 Task: Search one way flight ticket for 1 adult, 5 children, 2 infants in seat and 1 infant on lap in first from Del Rio: Del Rio International Airport to Greensboro: Piedmont Triad International Airport on 5-1-2023. Choice of flights is American. Number of bags: 7 checked bags. Price is upto 77000. Outbound departure time preference is 13:30.
Action: Mouse moved to (233, 401)
Screenshot: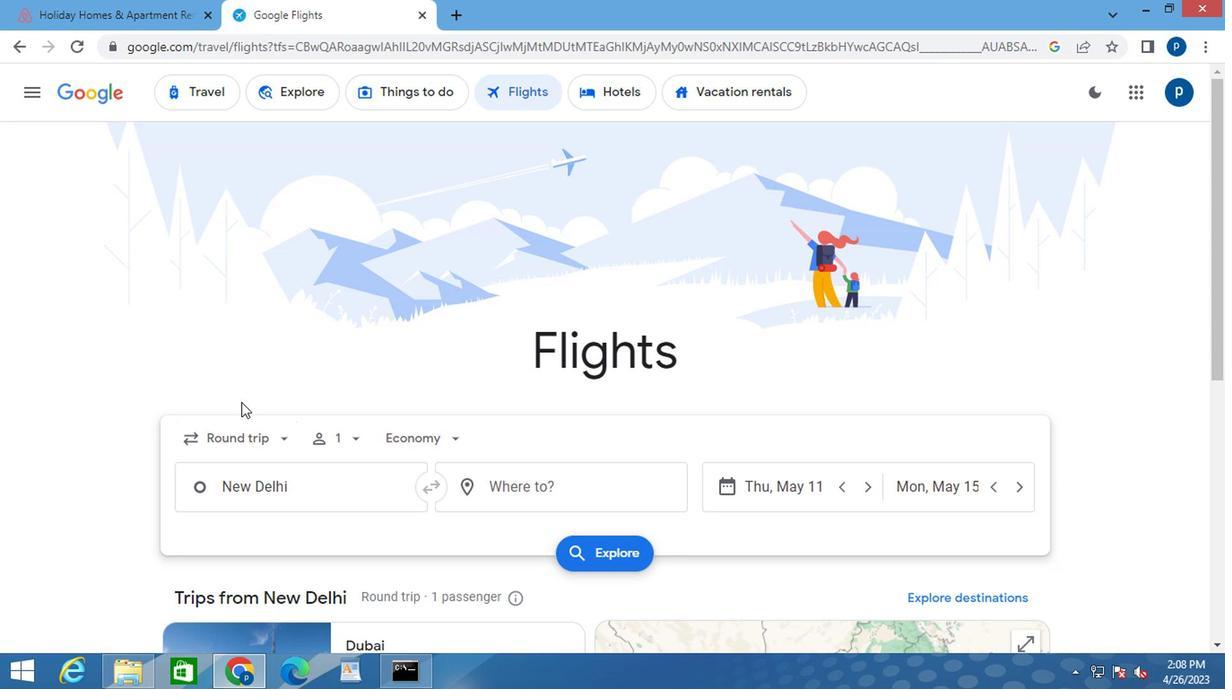 
Action: Mouse scrolled (233, 400) with delta (0, -1)
Screenshot: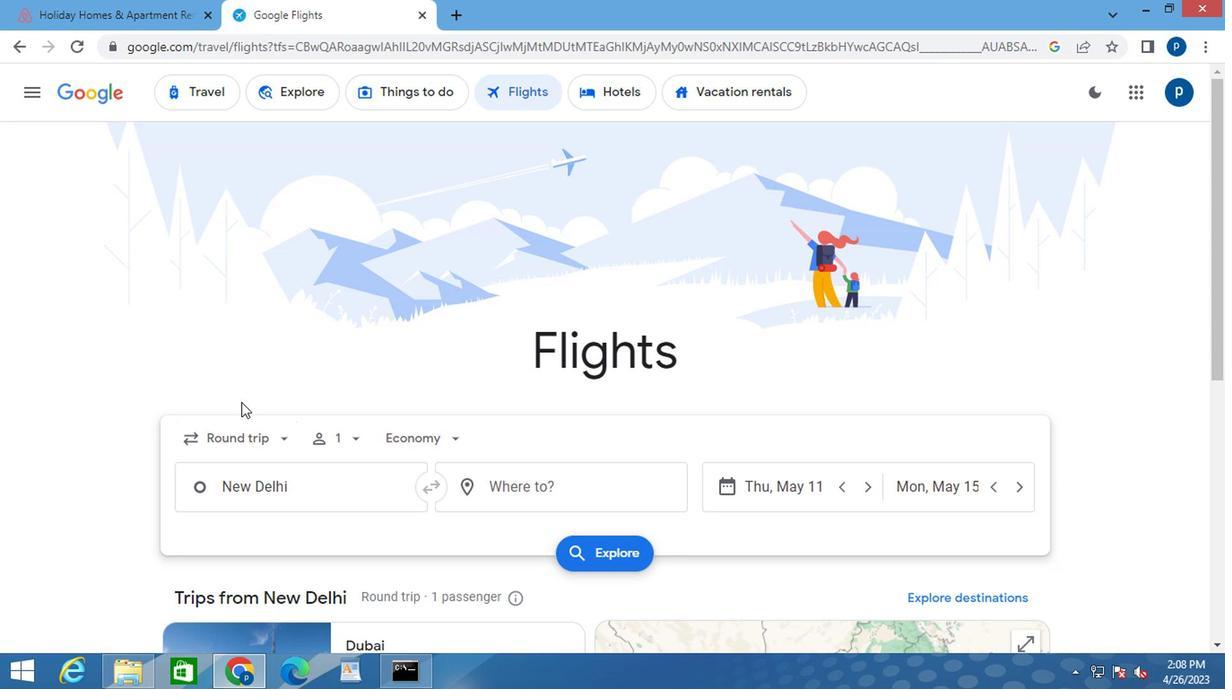 
Action: Mouse moved to (232, 402)
Screenshot: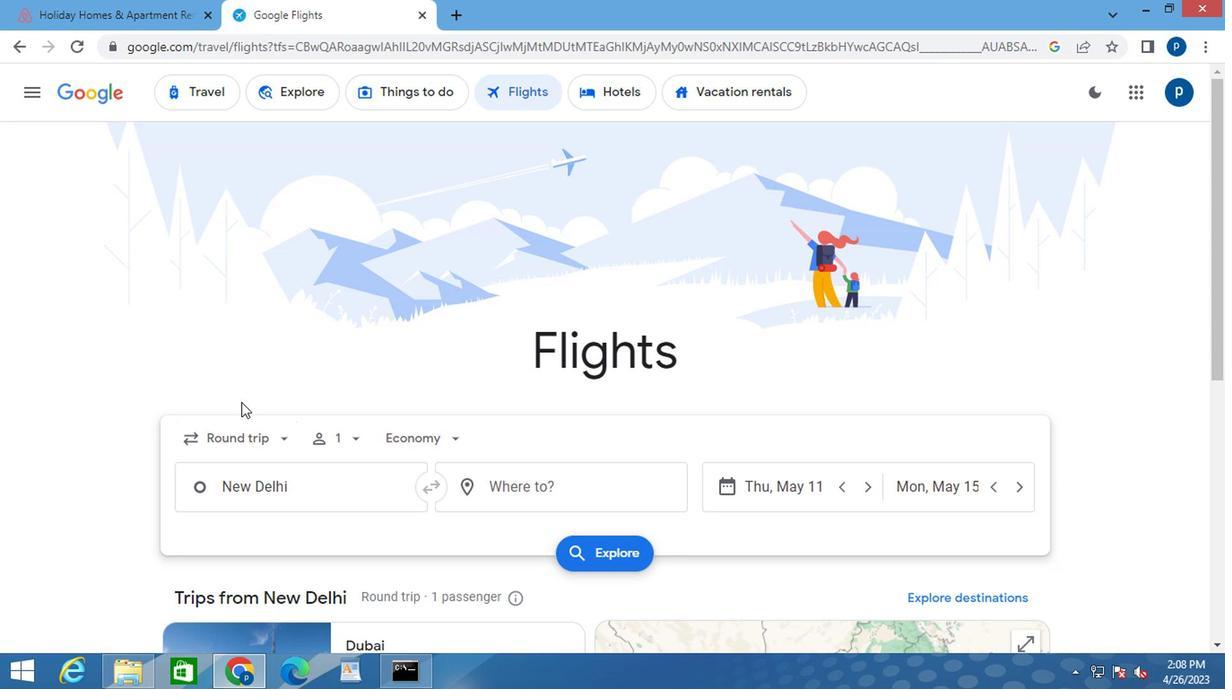 
Action: Mouse scrolled (232, 401) with delta (0, 0)
Screenshot: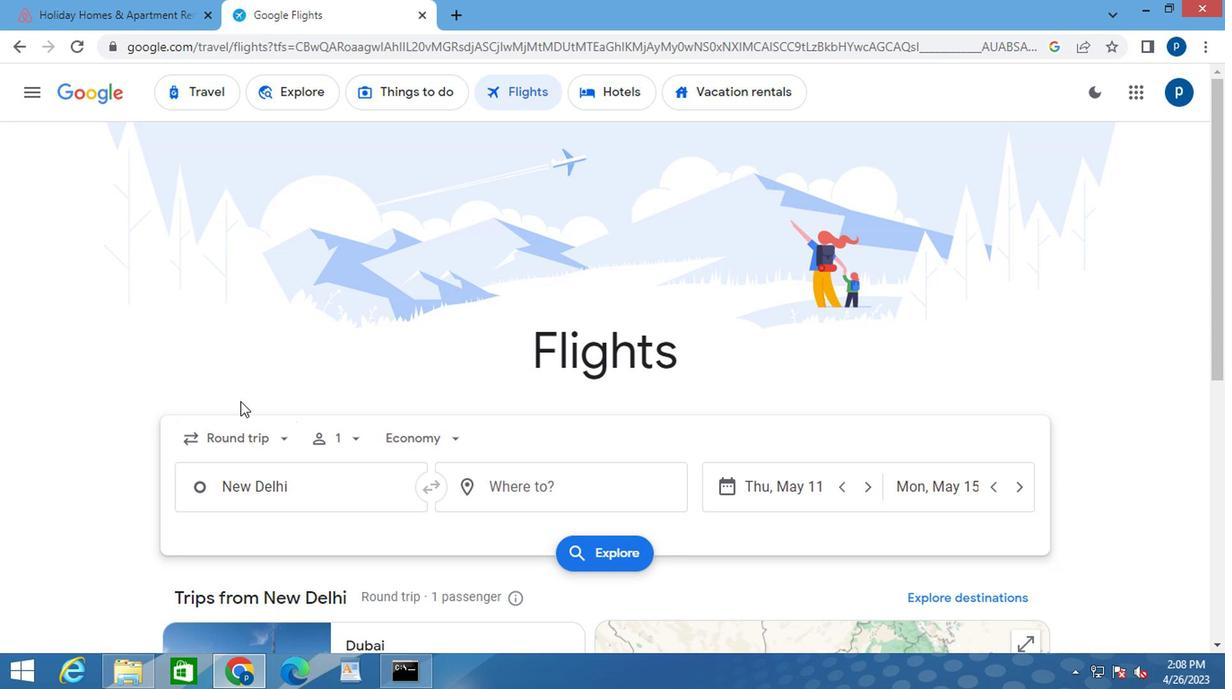 
Action: Mouse moved to (232, 402)
Screenshot: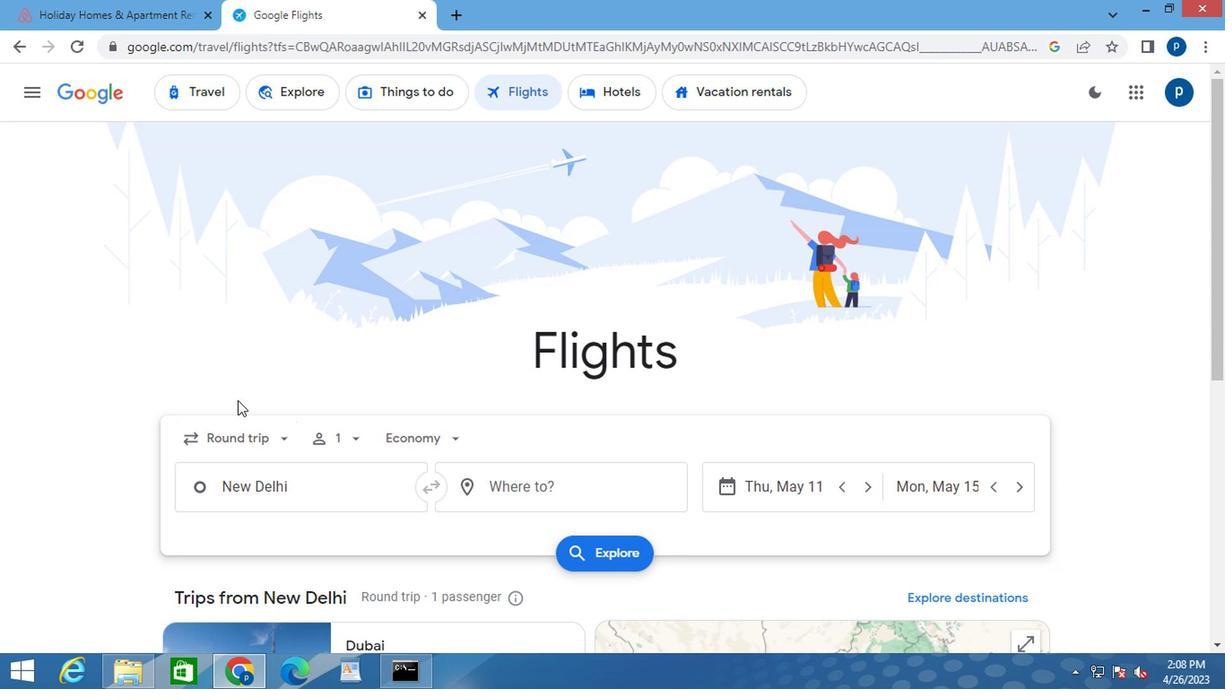 
Action: Mouse scrolled (232, 401) with delta (0, 0)
Screenshot: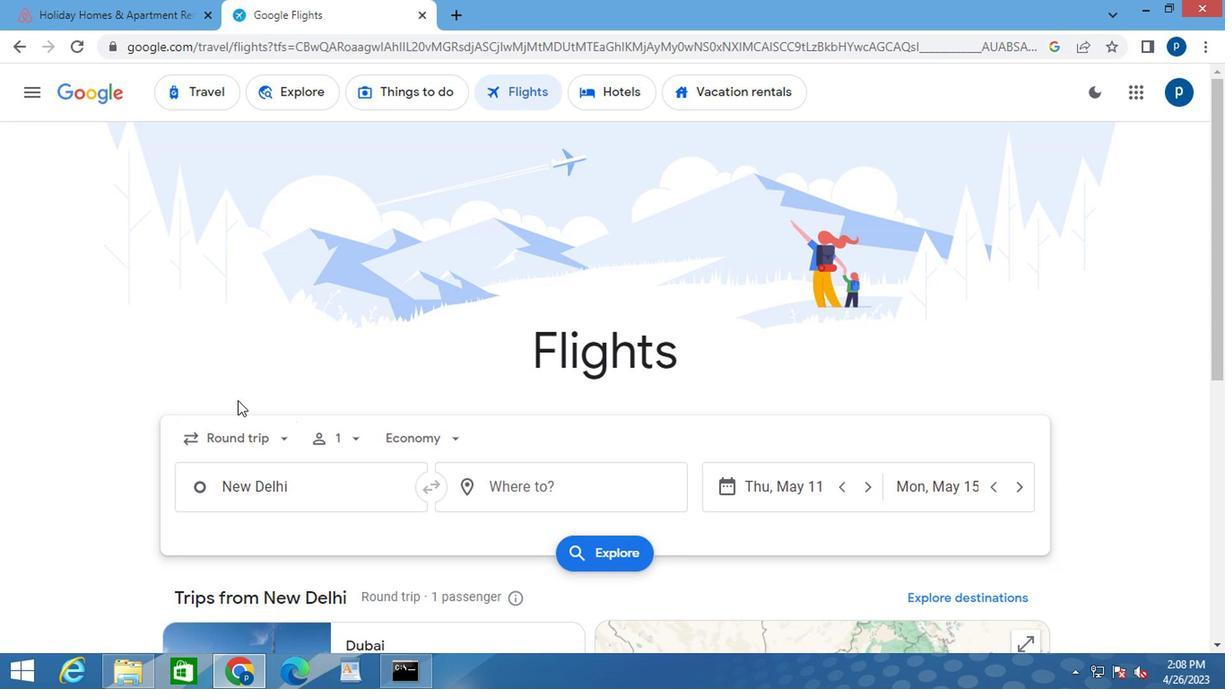 
Action: Mouse moved to (227, 181)
Screenshot: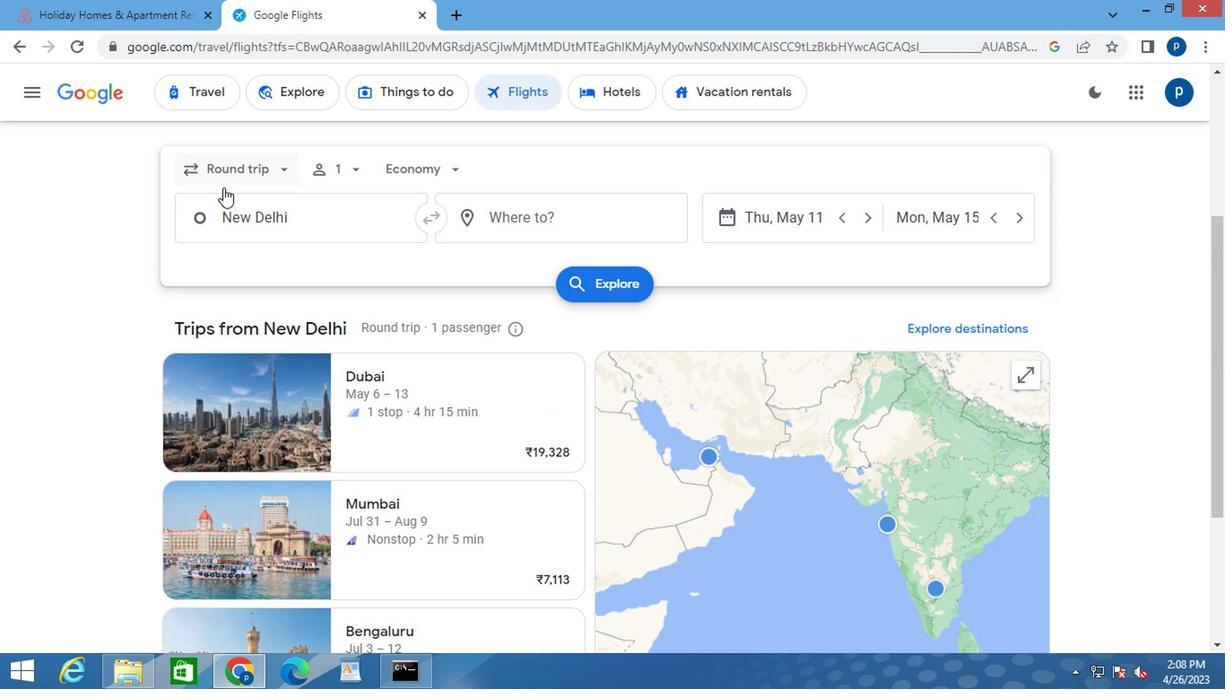 
Action: Mouse pressed left at (227, 181)
Screenshot: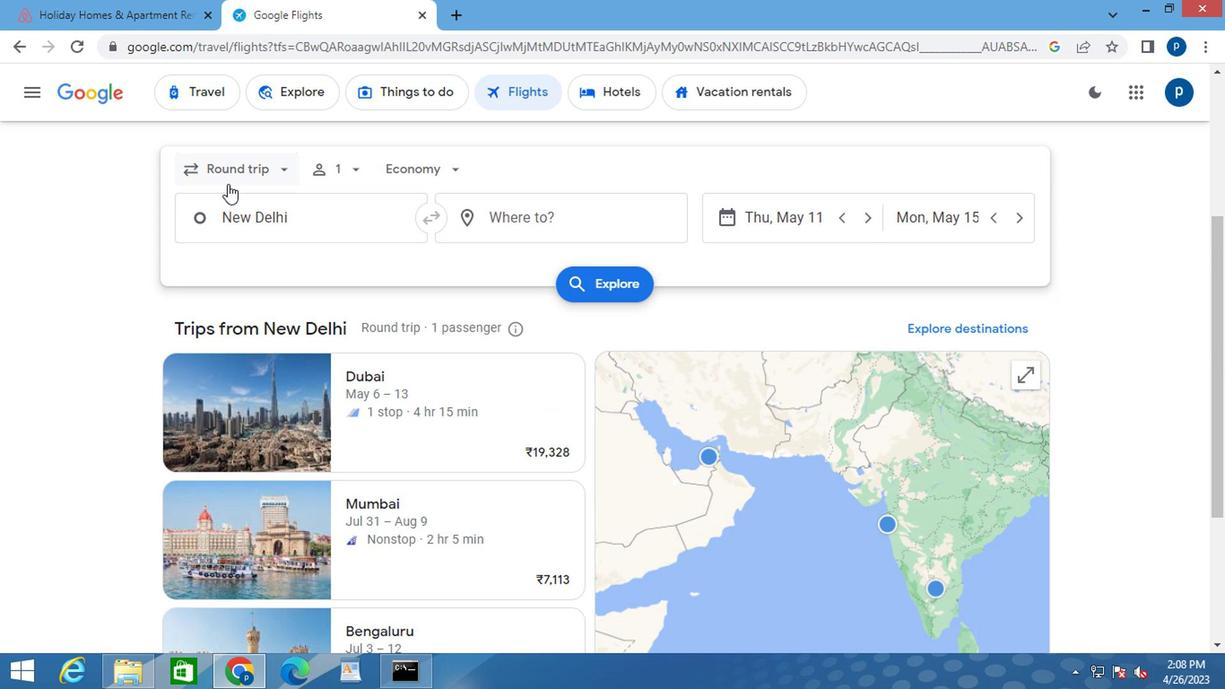 
Action: Mouse moved to (245, 247)
Screenshot: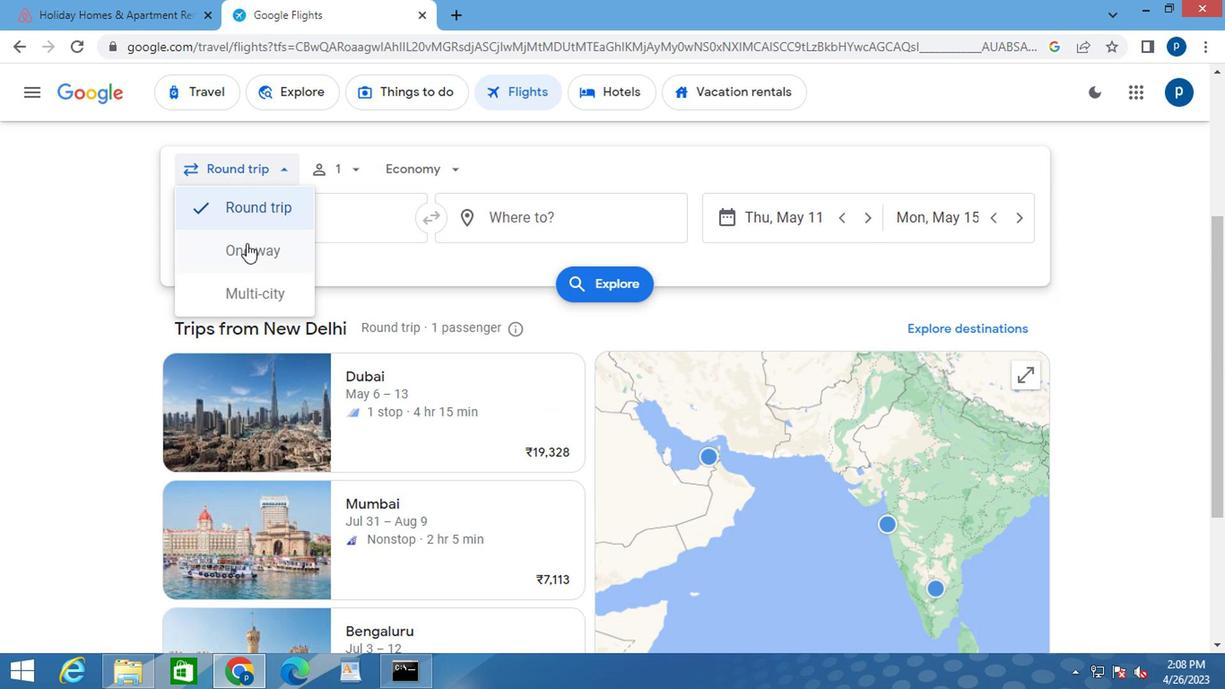 
Action: Mouse pressed left at (245, 247)
Screenshot: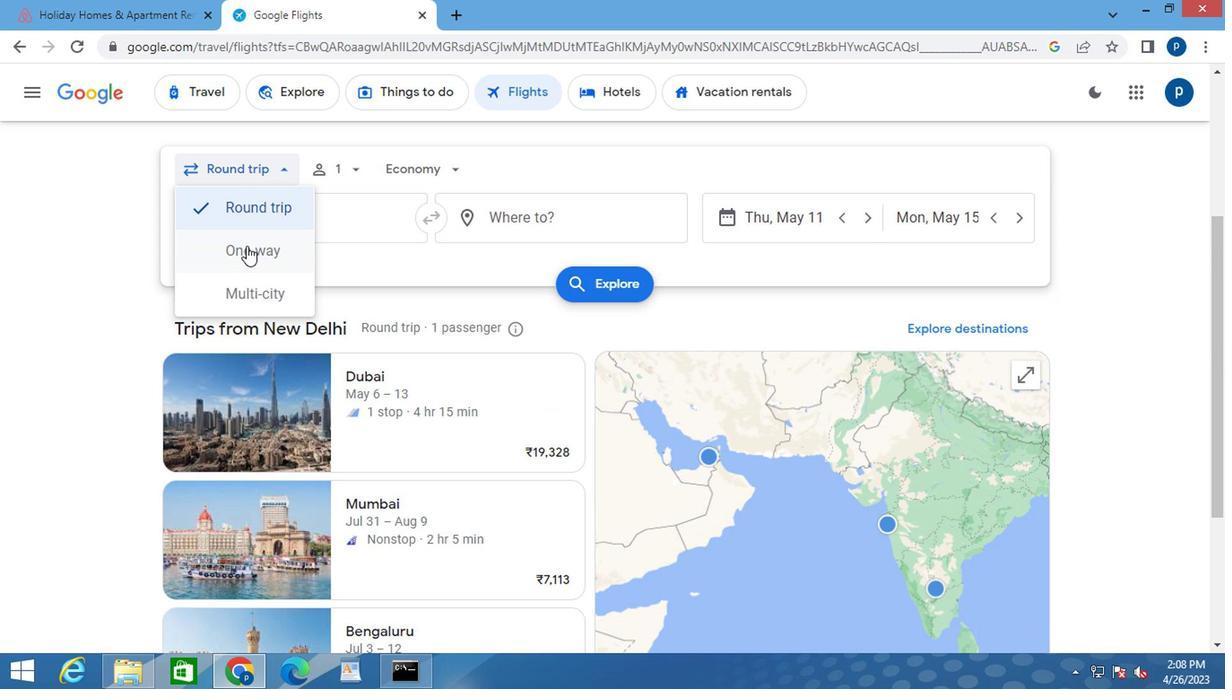 
Action: Mouse moved to (333, 169)
Screenshot: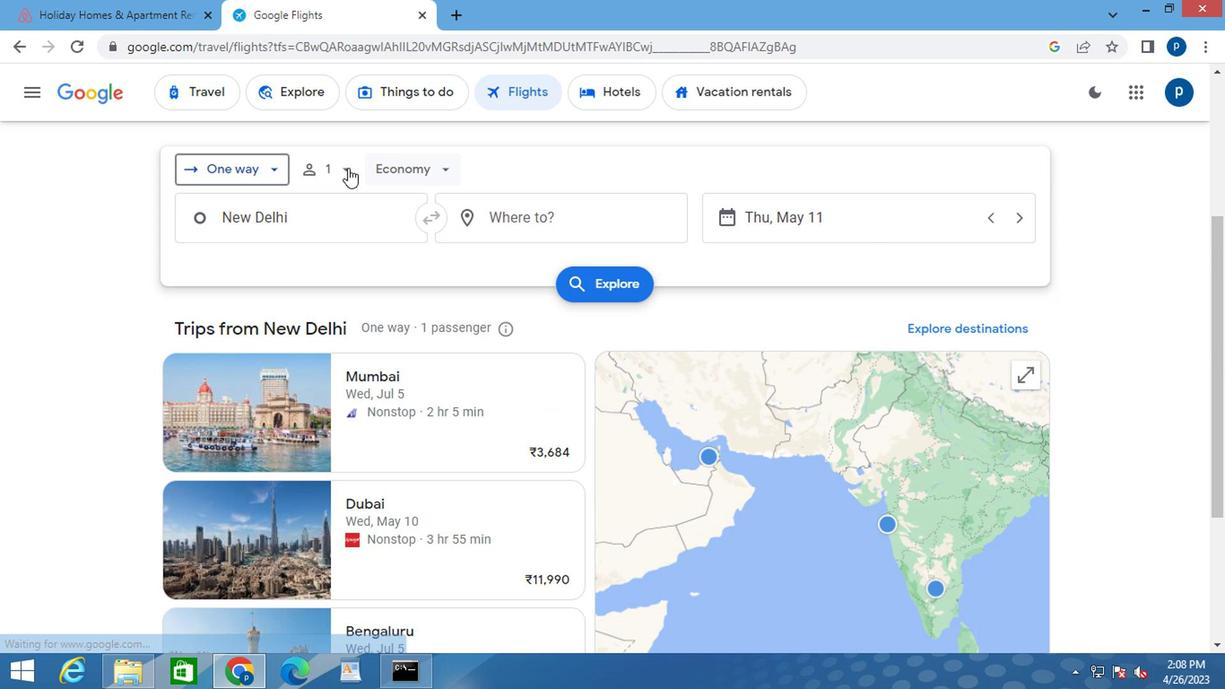 
Action: Mouse pressed left at (333, 169)
Screenshot: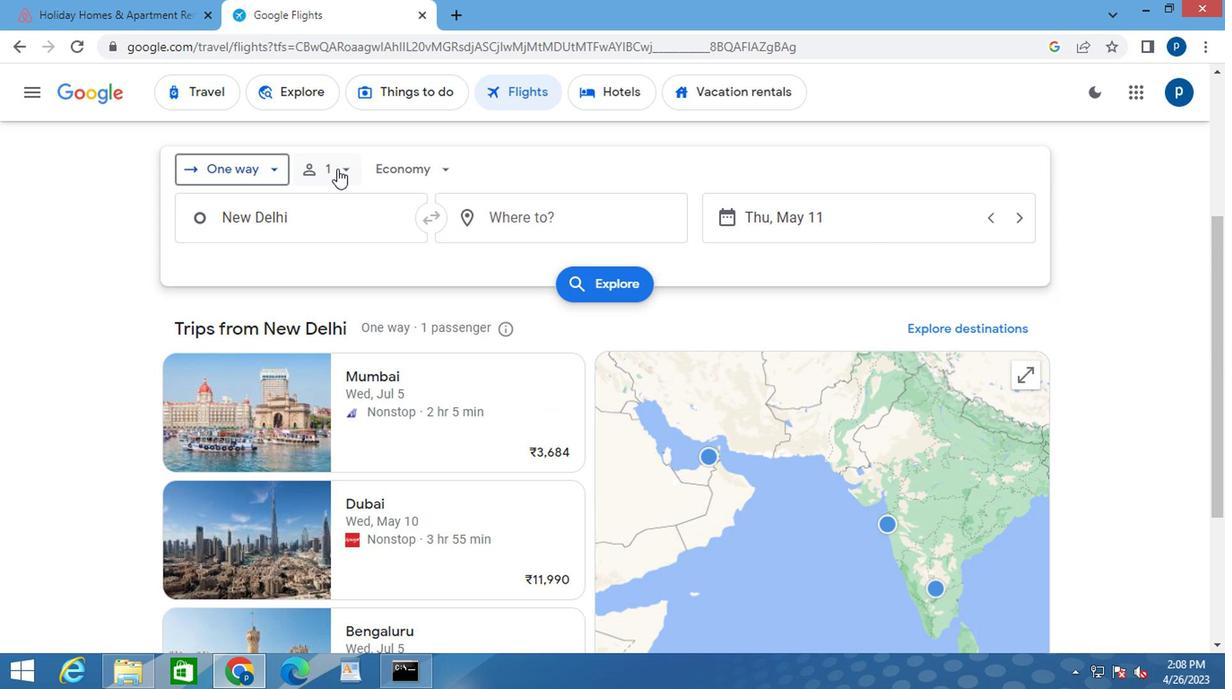 
Action: Mouse moved to (471, 266)
Screenshot: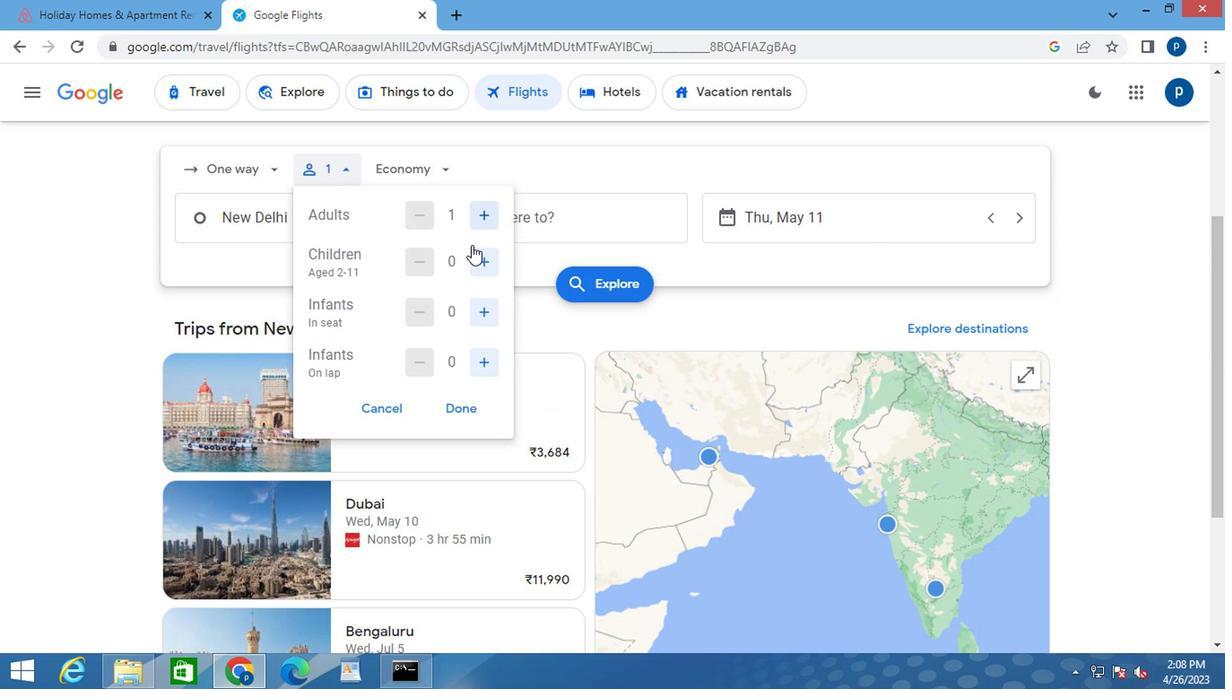 
Action: Mouse pressed left at (471, 266)
Screenshot: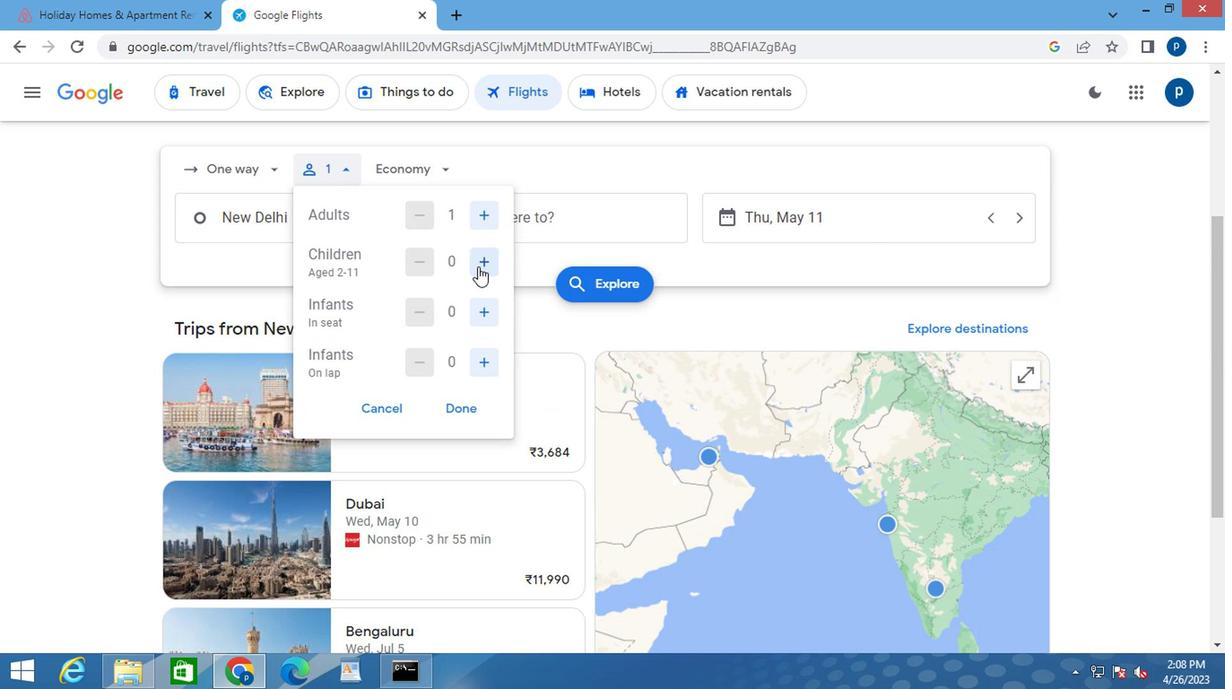 
Action: Mouse pressed left at (471, 266)
Screenshot: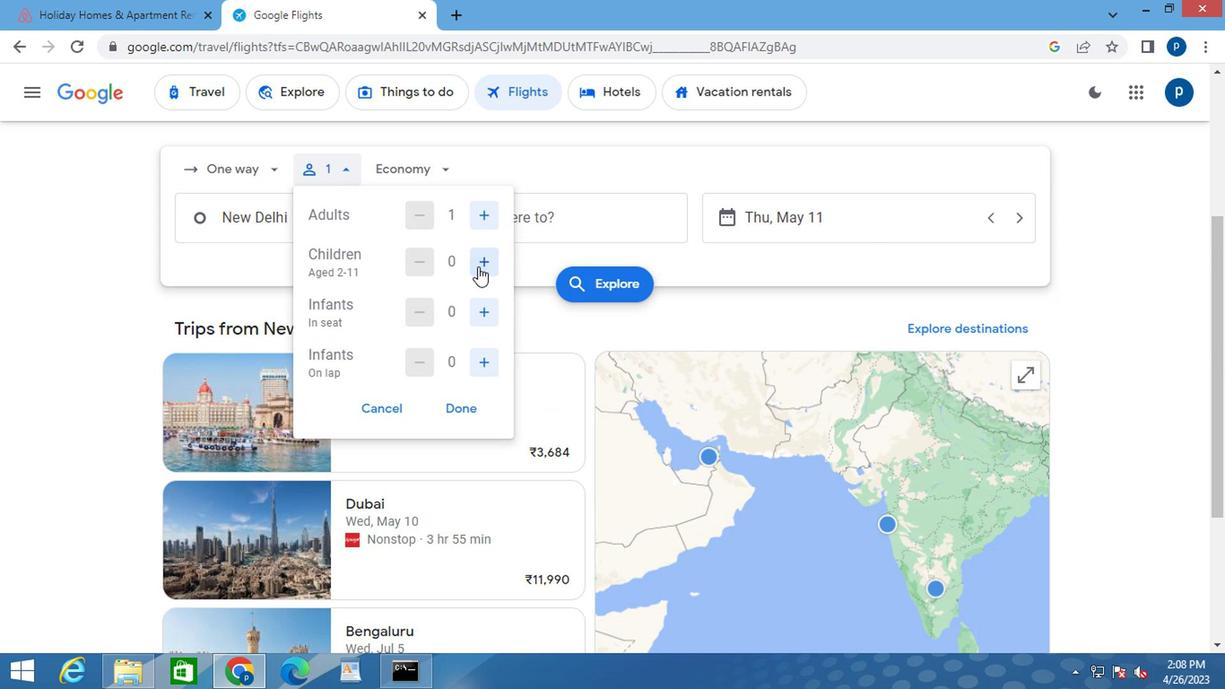 
Action: Mouse pressed left at (471, 266)
Screenshot: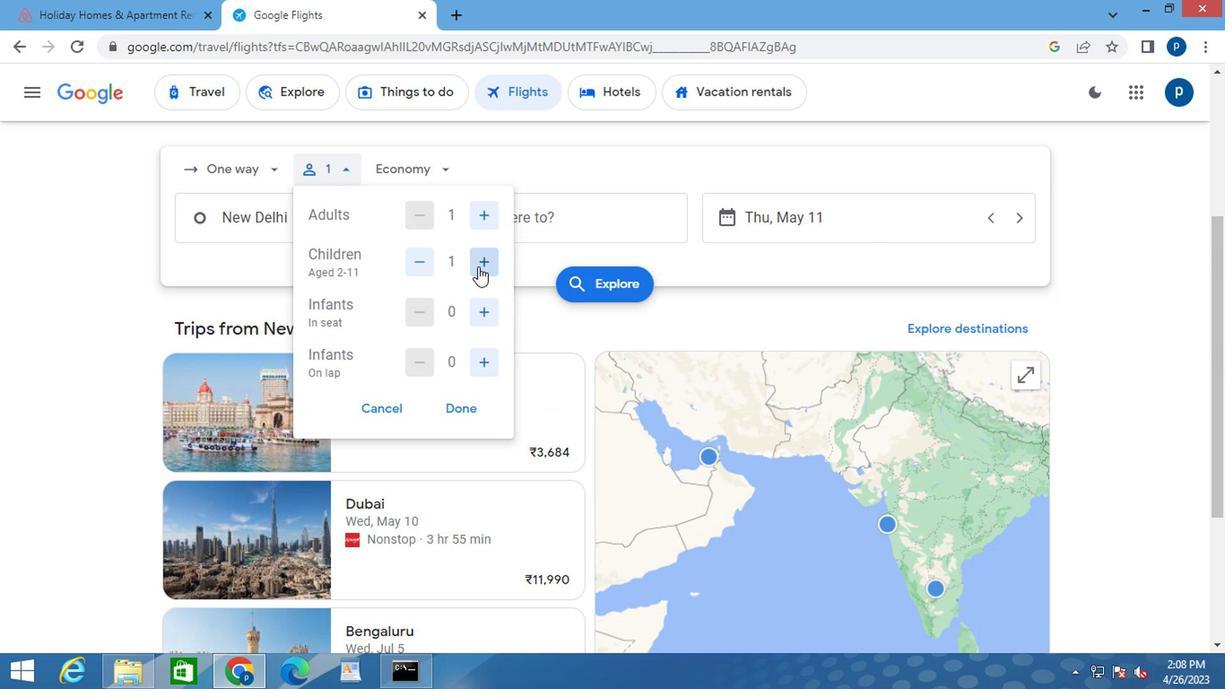 
Action: Mouse pressed left at (471, 266)
Screenshot: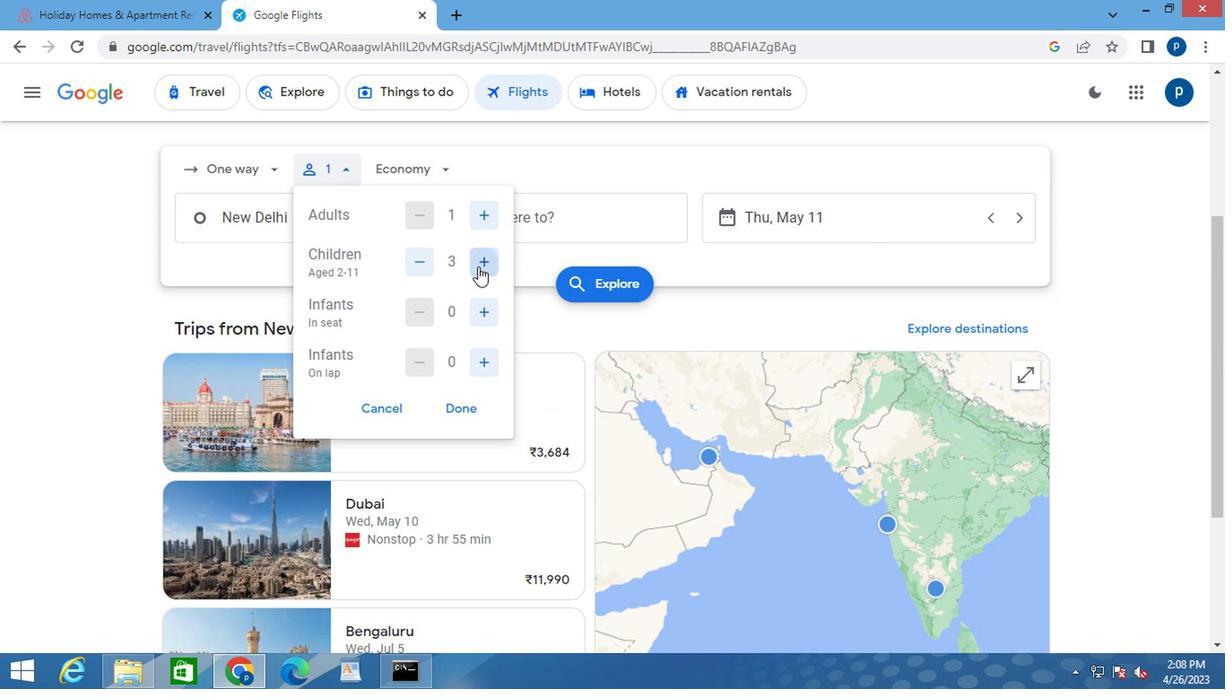
Action: Mouse moved to (472, 266)
Screenshot: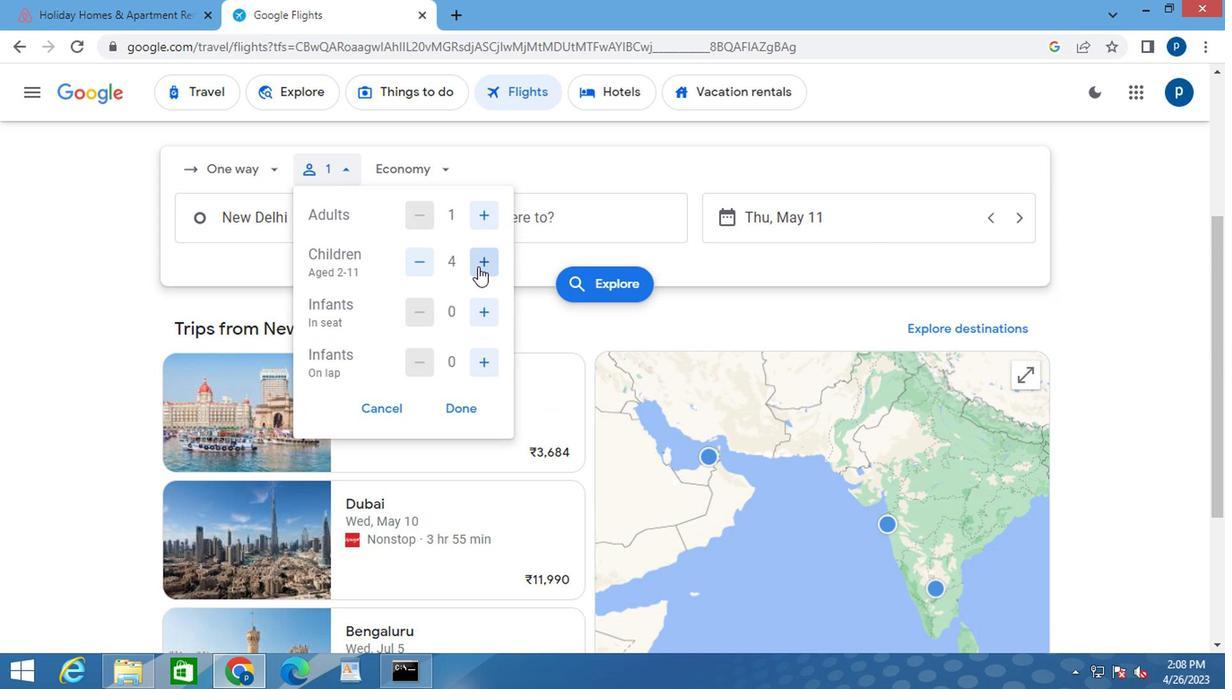 
Action: Mouse pressed left at (472, 266)
Screenshot: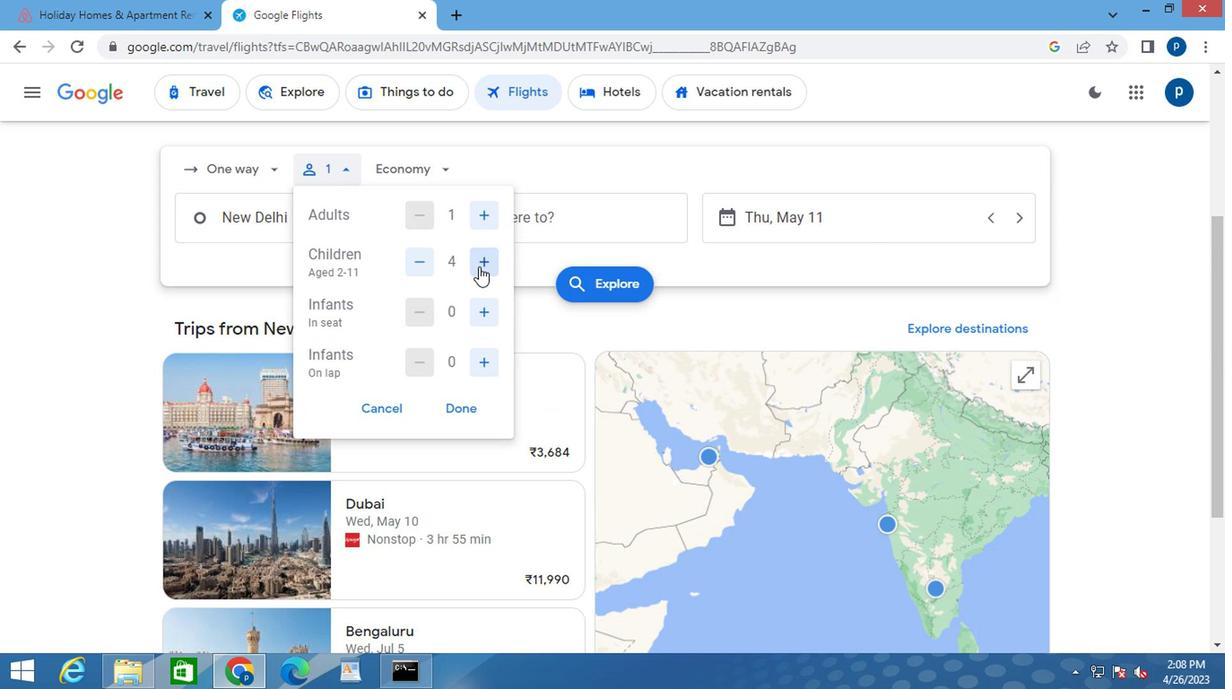 
Action: Mouse moved to (473, 298)
Screenshot: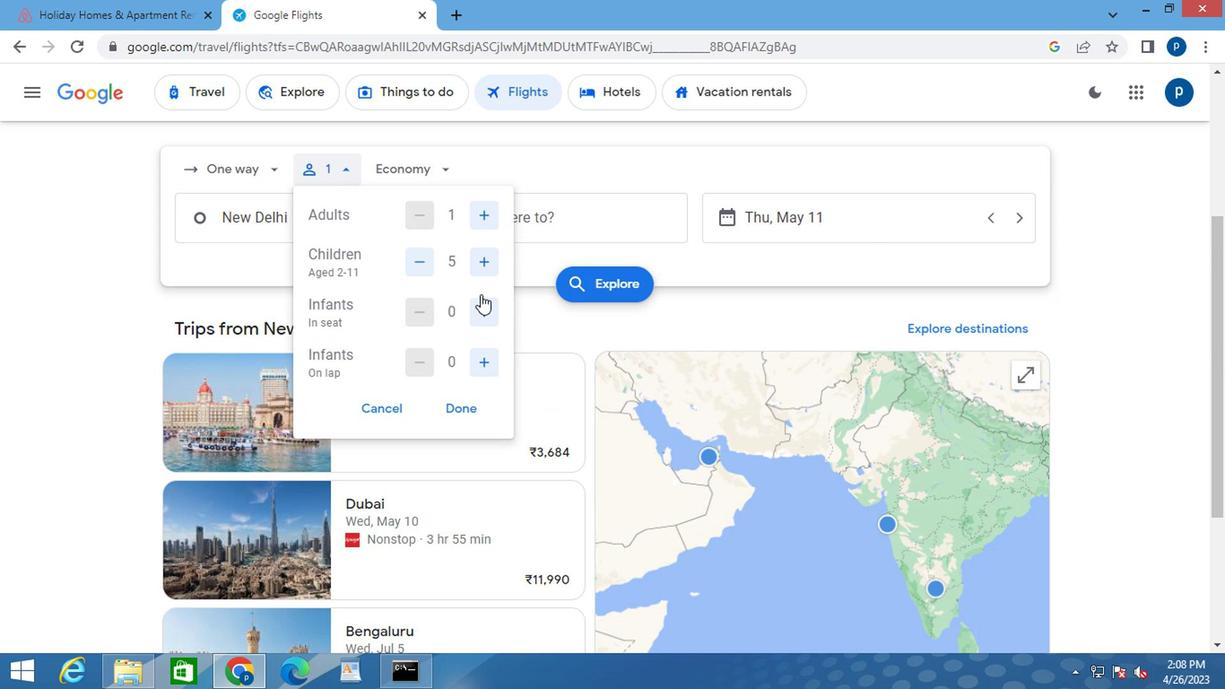
Action: Mouse pressed left at (473, 298)
Screenshot: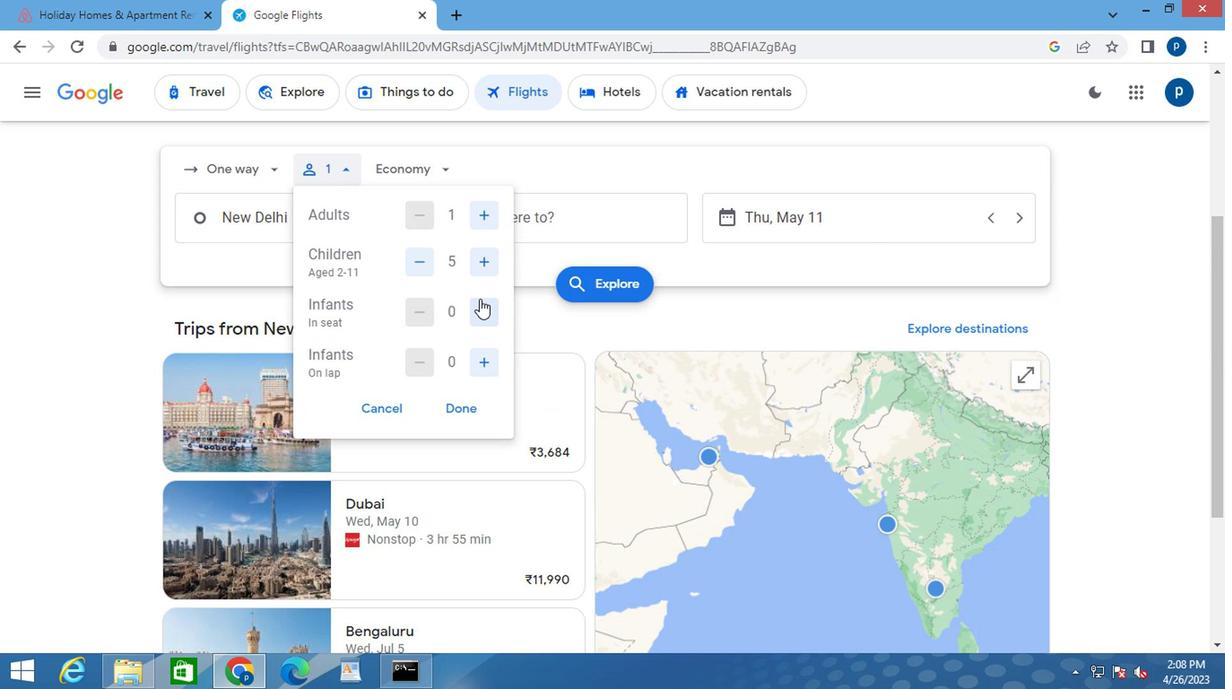 
Action: Mouse pressed left at (473, 298)
Screenshot: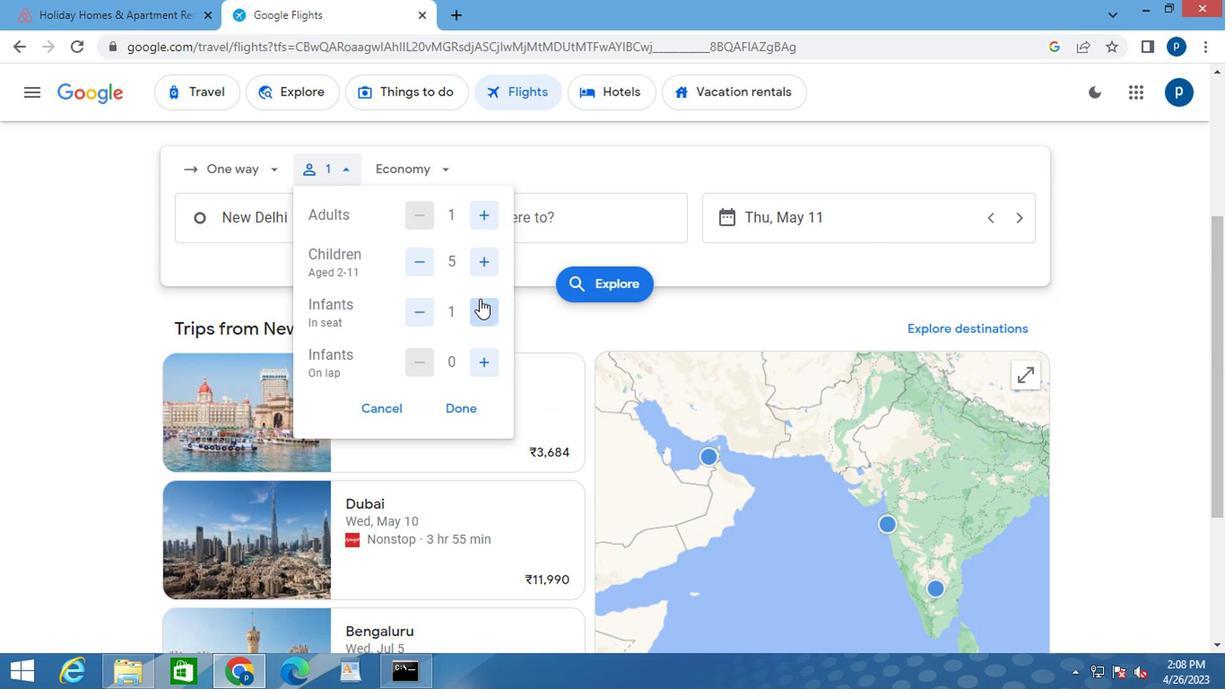 
Action: Mouse moved to (475, 358)
Screenshot: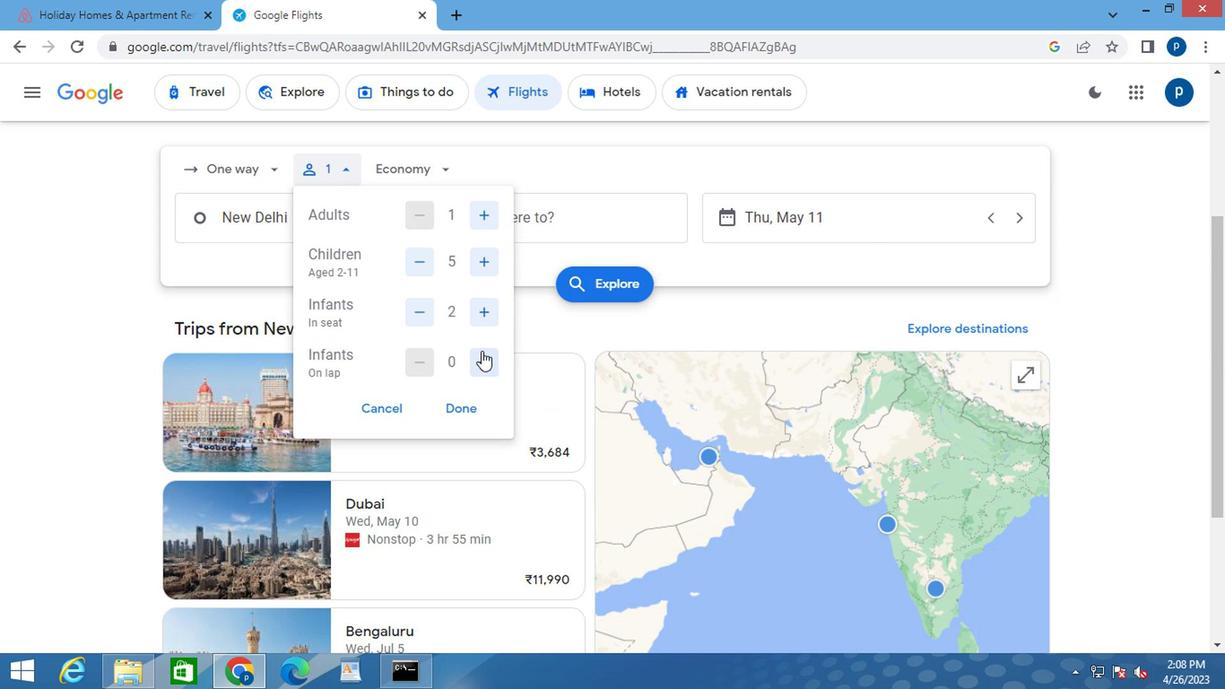 
Action: Mouse pressed left at (475, 358)
Screenshot: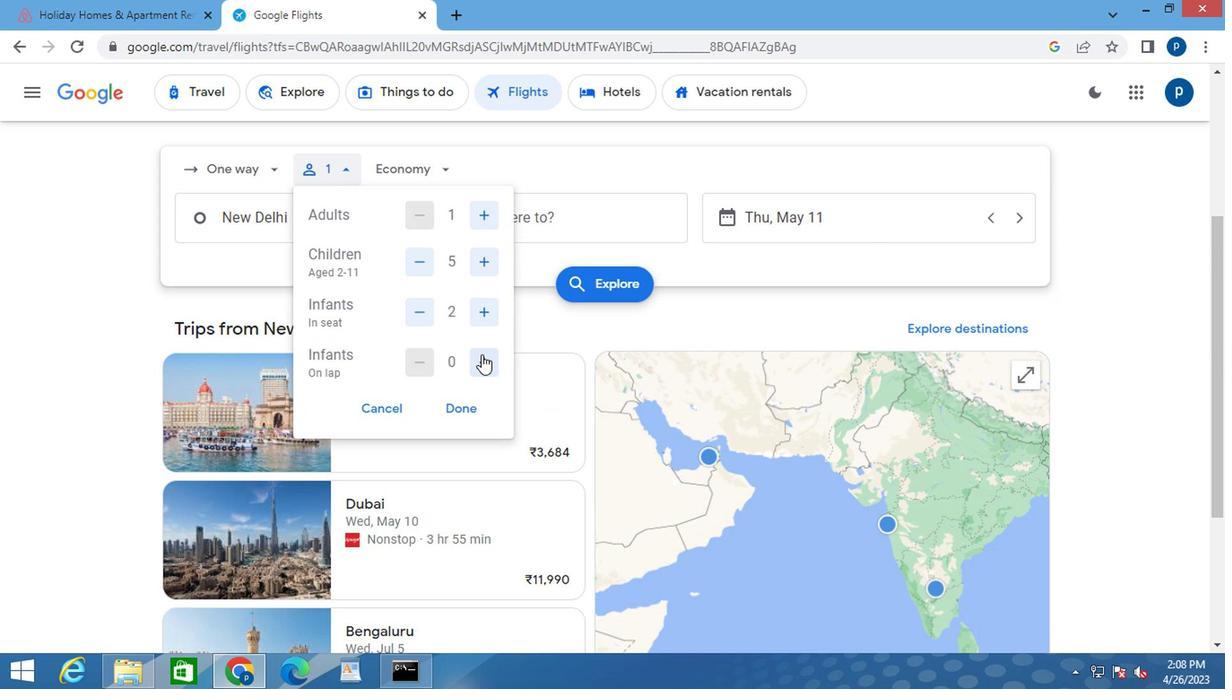 
Action: Mouse moved to (404, 312)
Screenshot: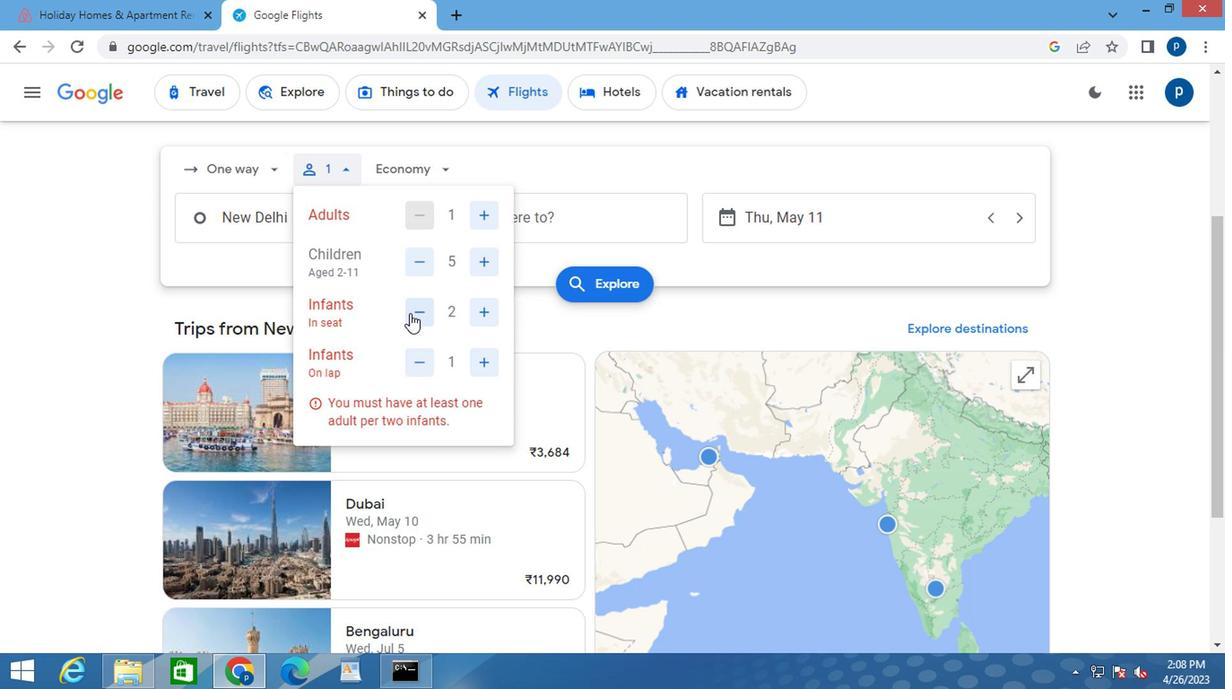 
Action: Mouse pressed left at (404, 312)
Screenshot: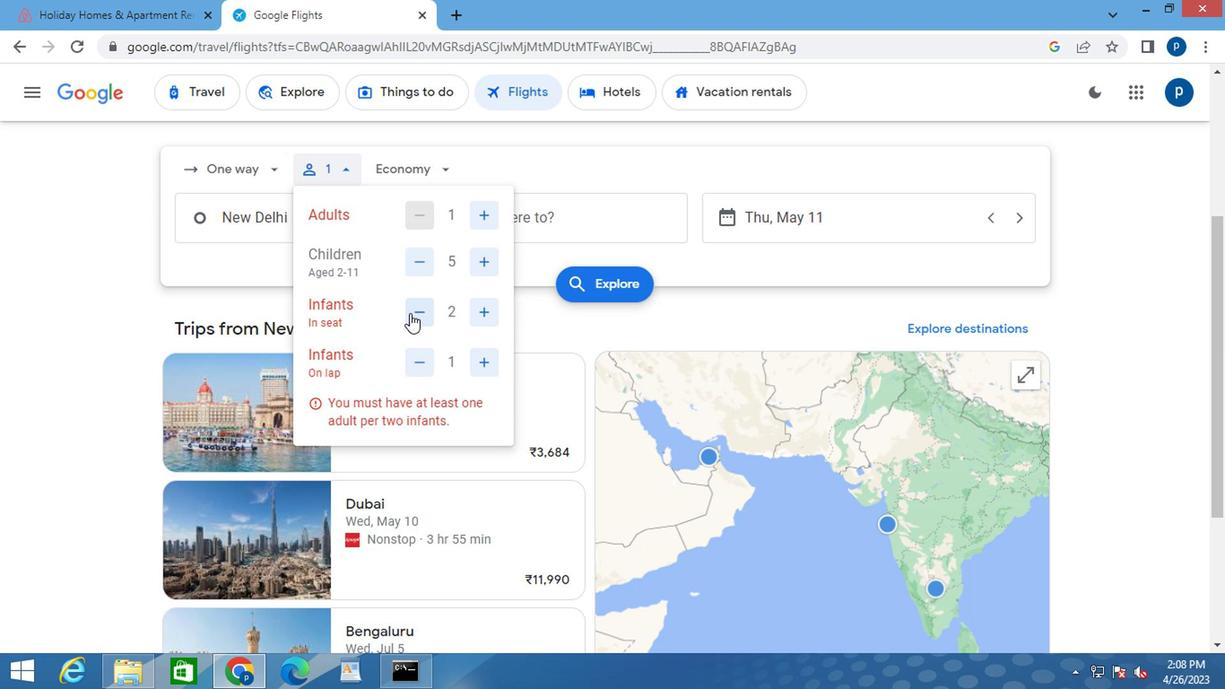 
Action: Mouse moved to (450, 409)
Screenshot: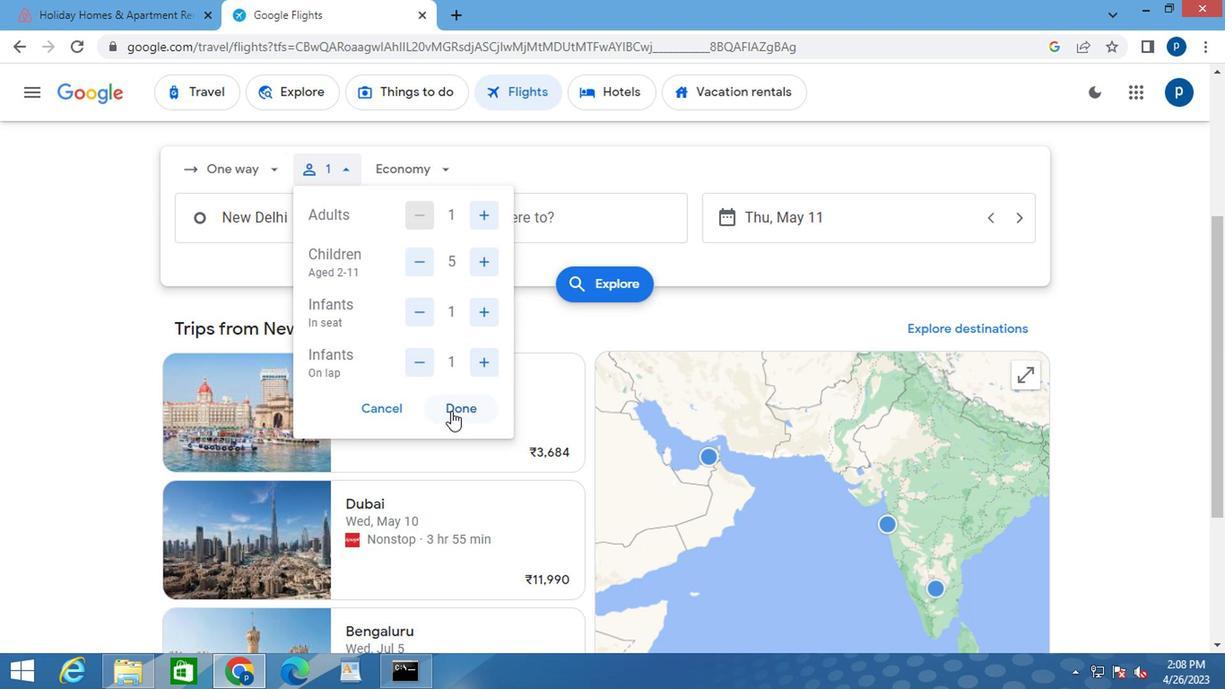 
Action: Mouse pressed left at (450, 409)
Screenshot: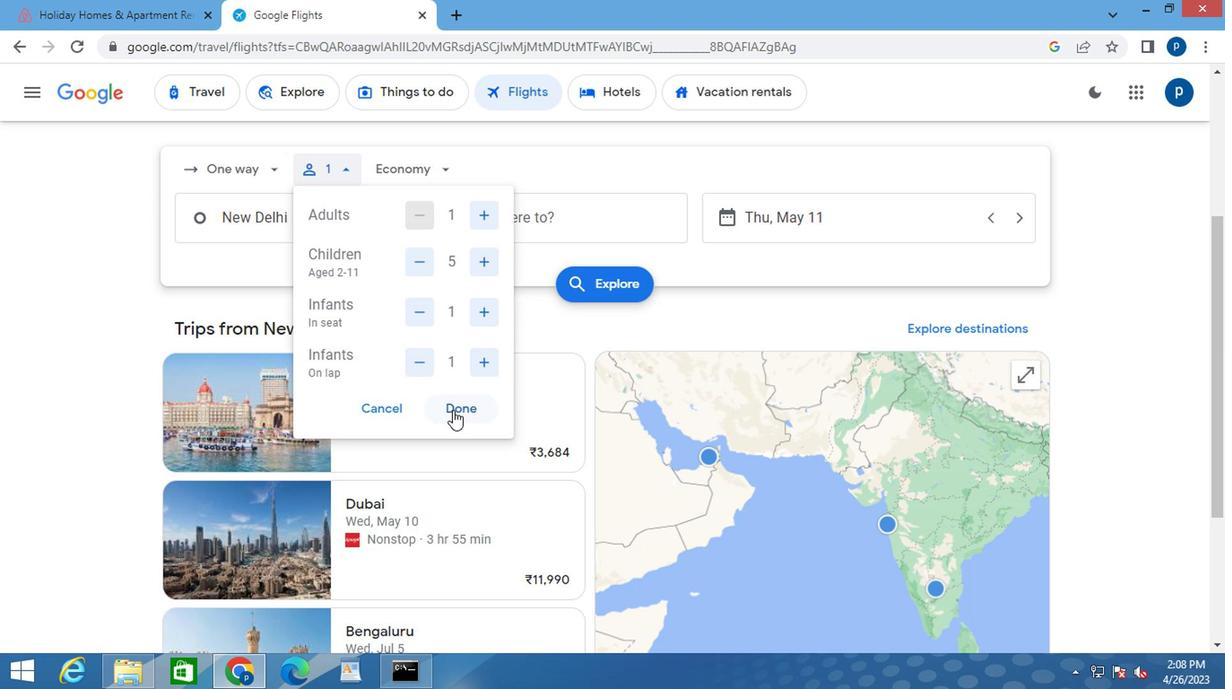 
Action: Mouse moved to (400, 172)
Screenshot: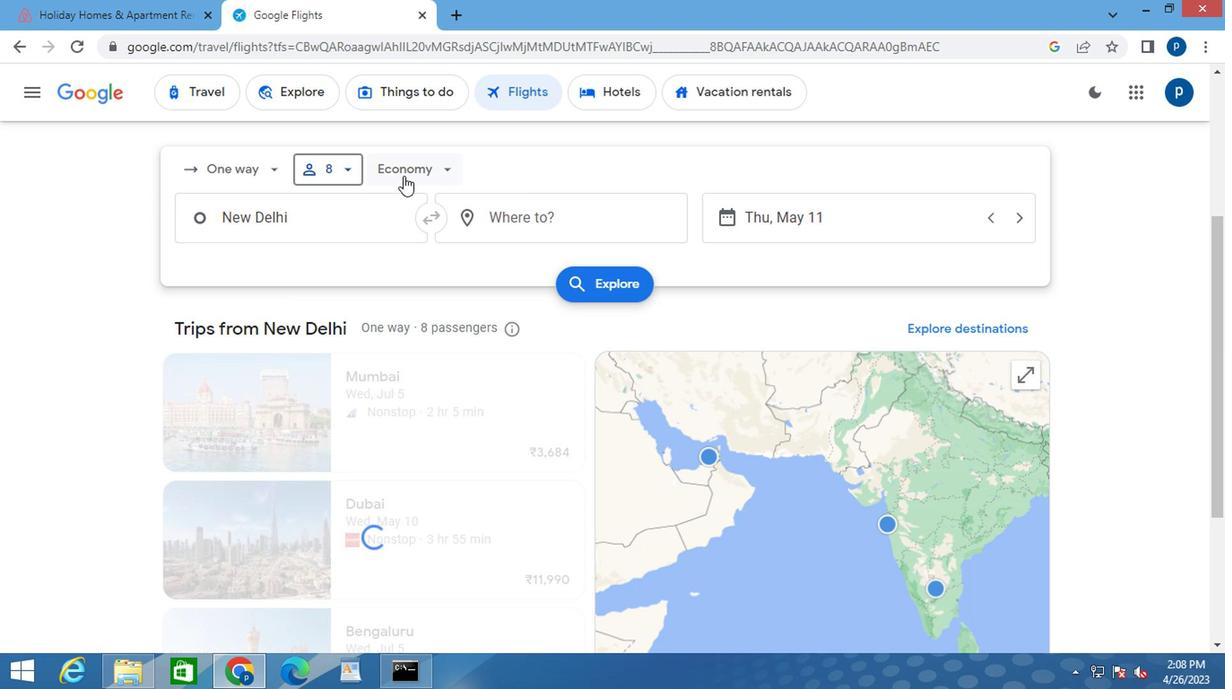 
Action: Mouse pressed left at (400, 172)
Screenshot: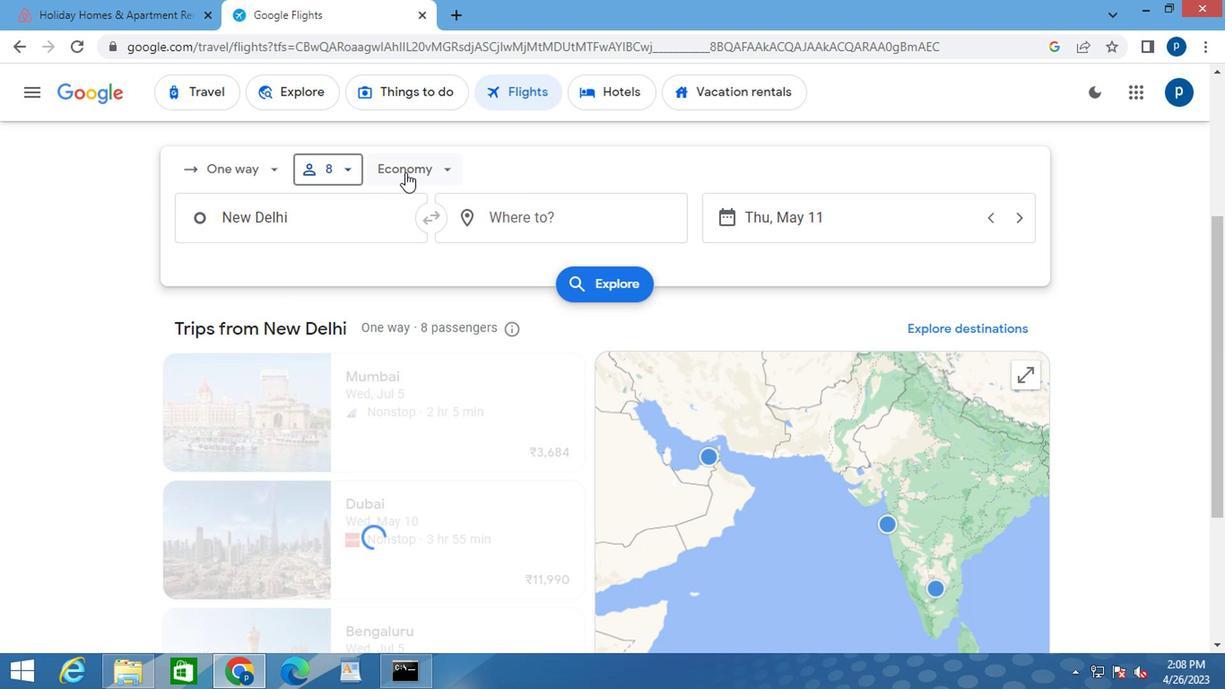 
Action: Mouse moved to (431, 328)
Screenshot: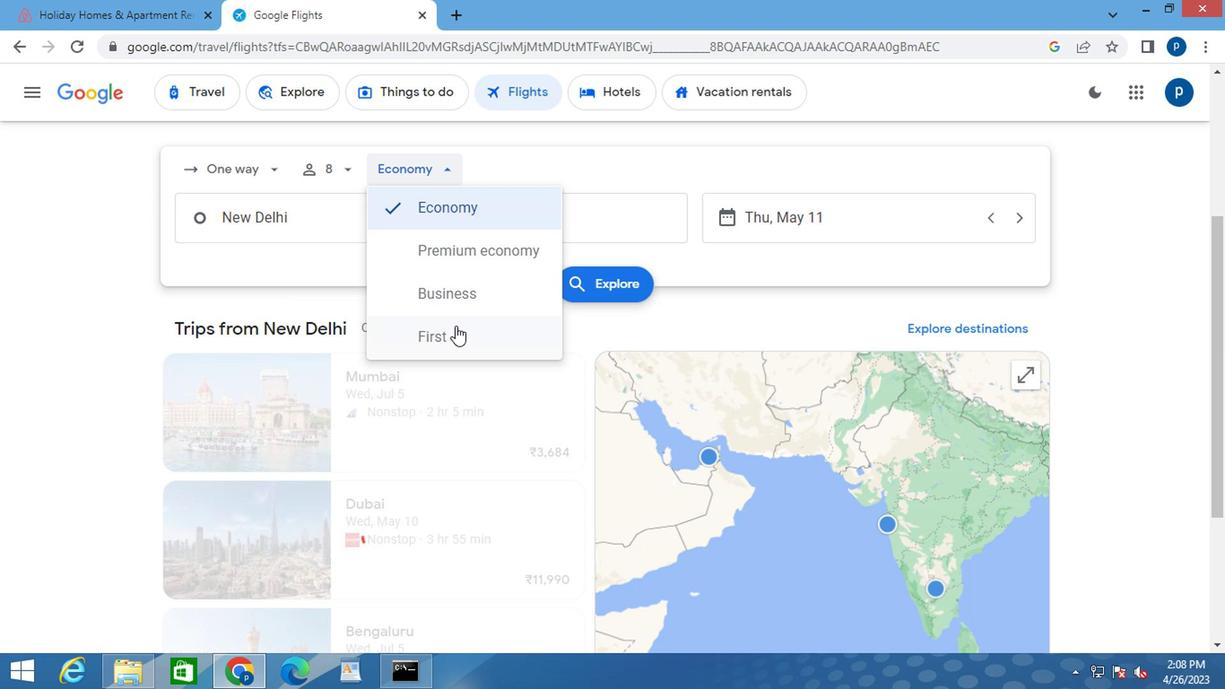
Action: Mouse pressed left at (431, 328)
Screenshot: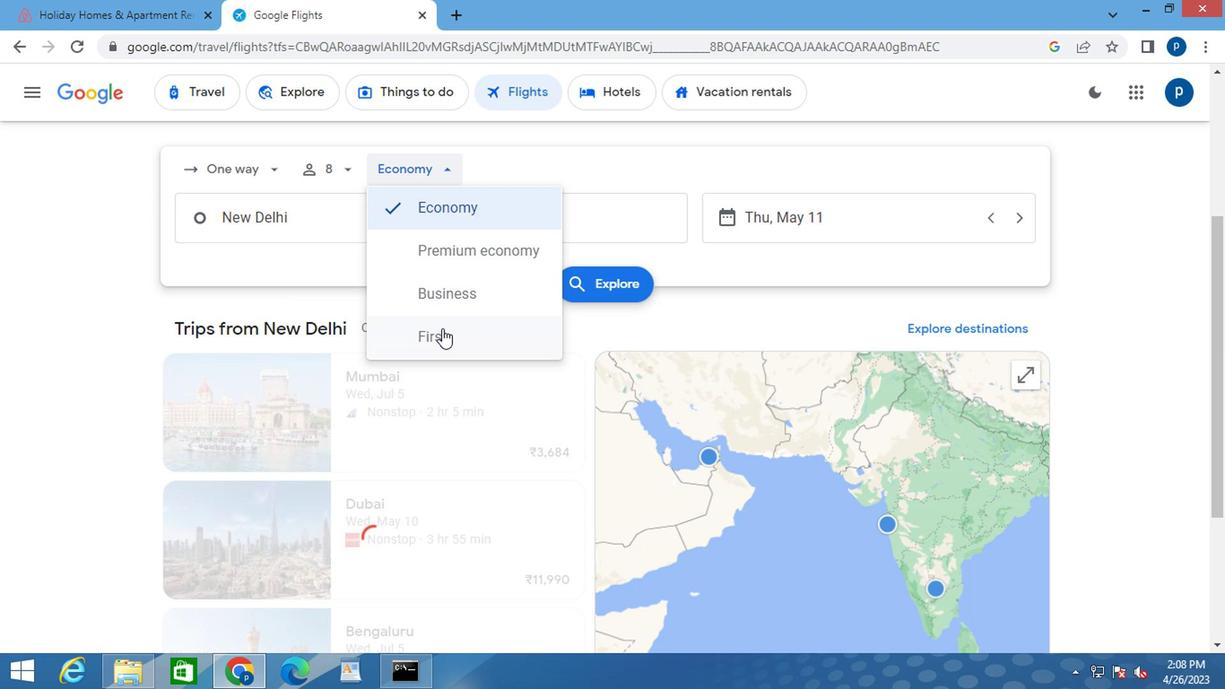 
Action: Mouse moved to (288, 231)
Screenshot: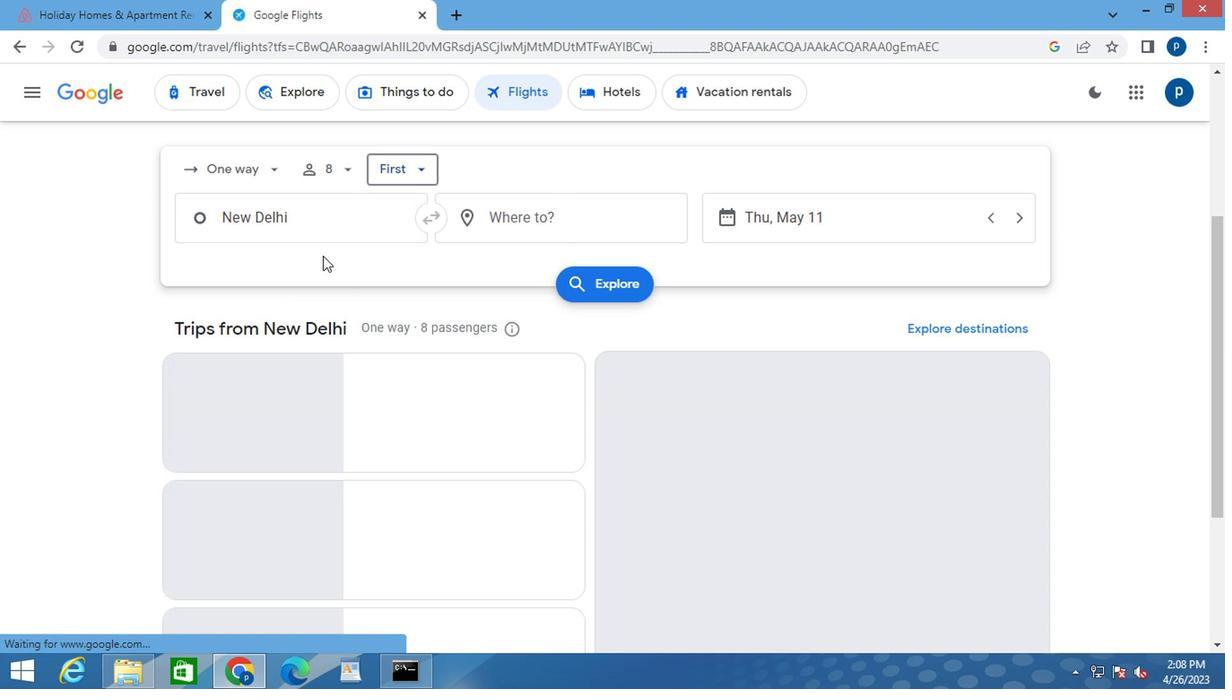 
Action: Mouse pressed left at (288, 231)
Screenshot: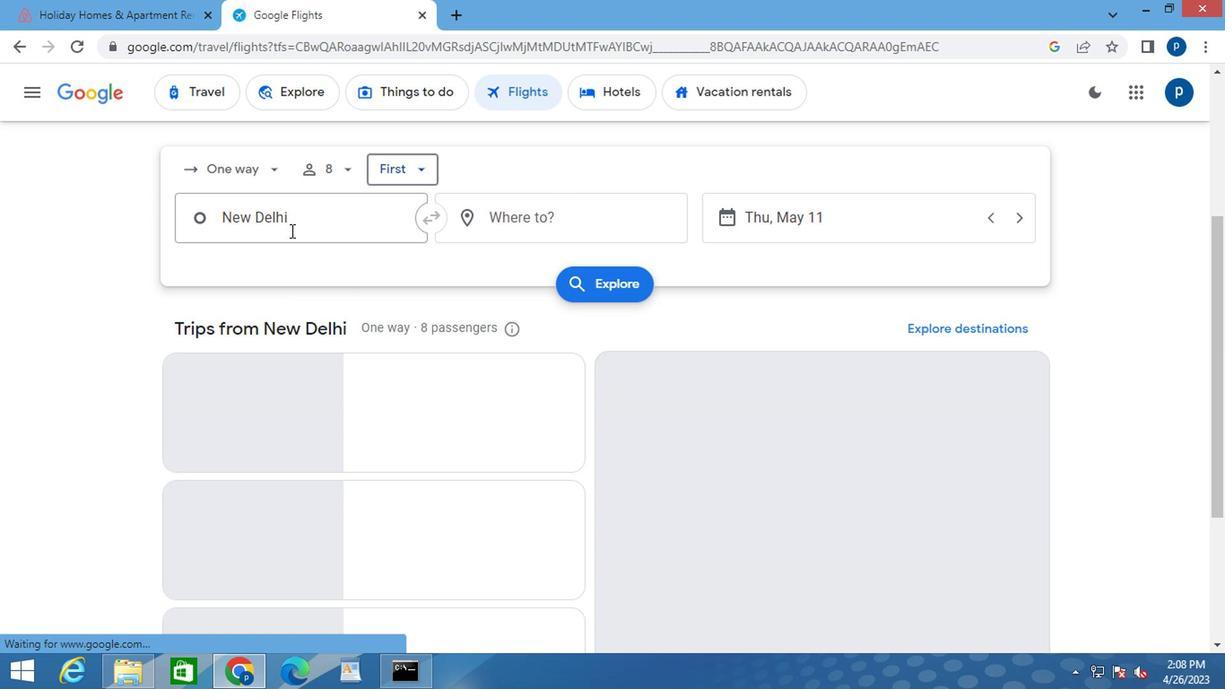 
Action: Mouse pressed left at (288, 231)
Screenshot: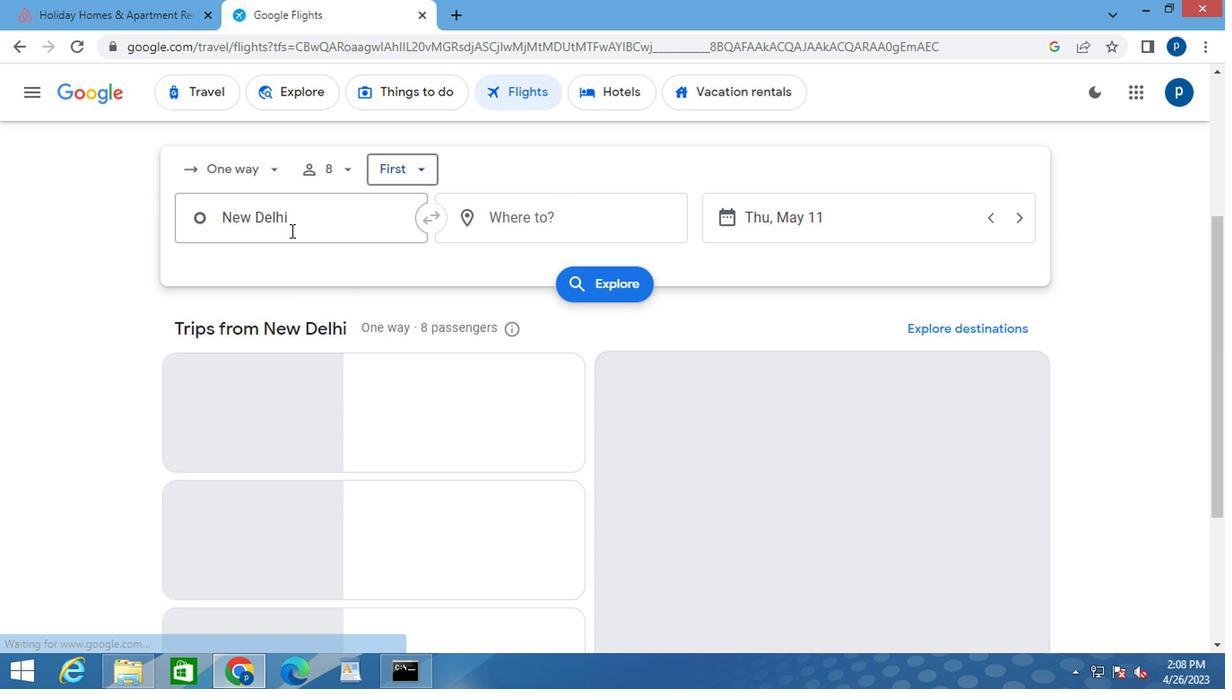 
Action: Mouse moved to (287, 226)
Screenshot: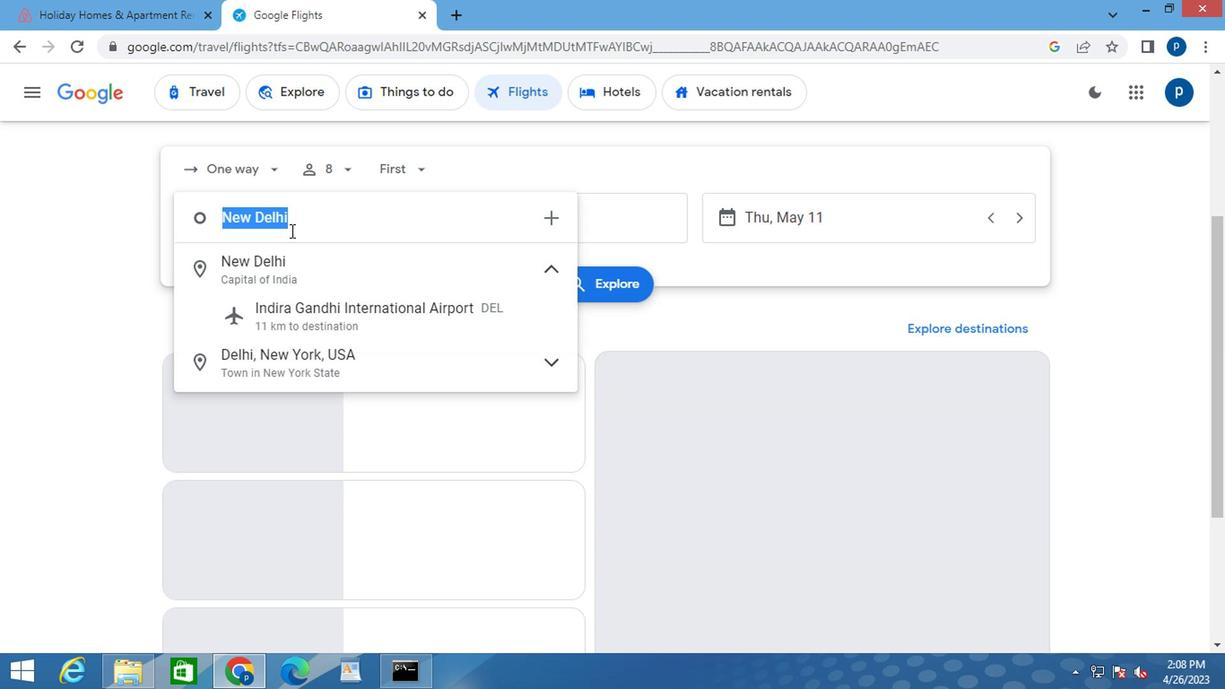 
Action: Key pressed <Key.delete>d<Key.caps_lock>el<Key.space><Key.caps_lock>r<Key.caps_lock>io<Key.space><Key.caps_lock>i<Key.caps_lock>n
Screenshot: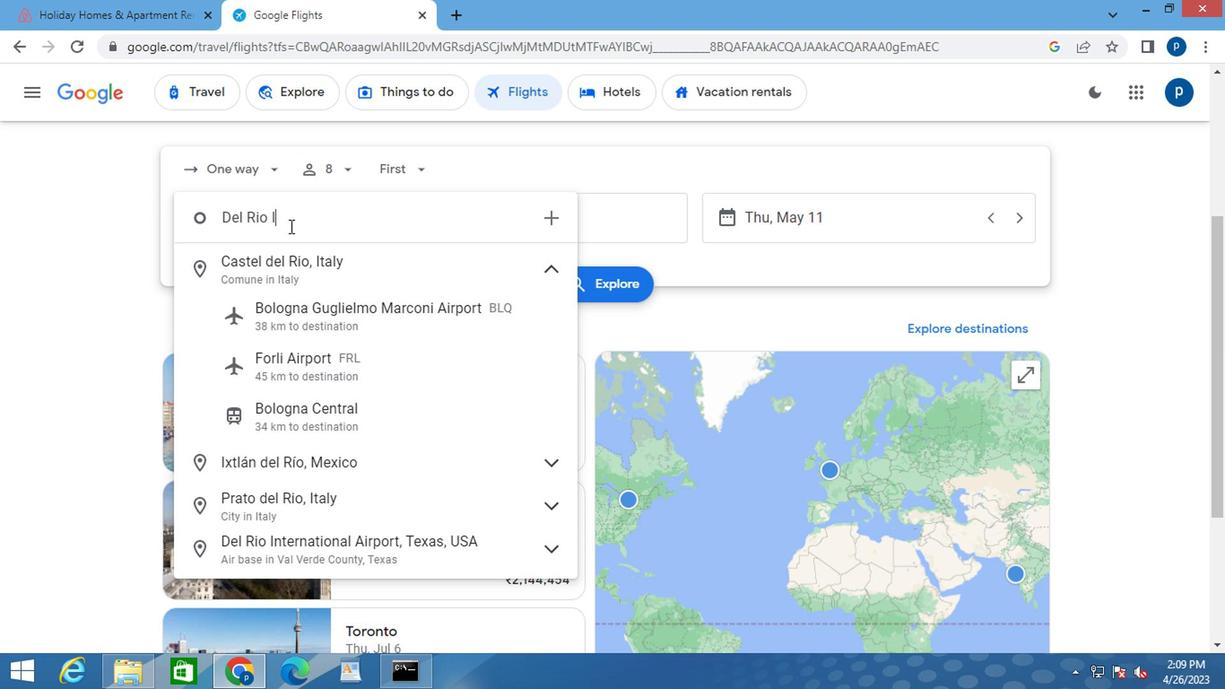 
Action: Mouse moved to (307, 269)
Screenshot: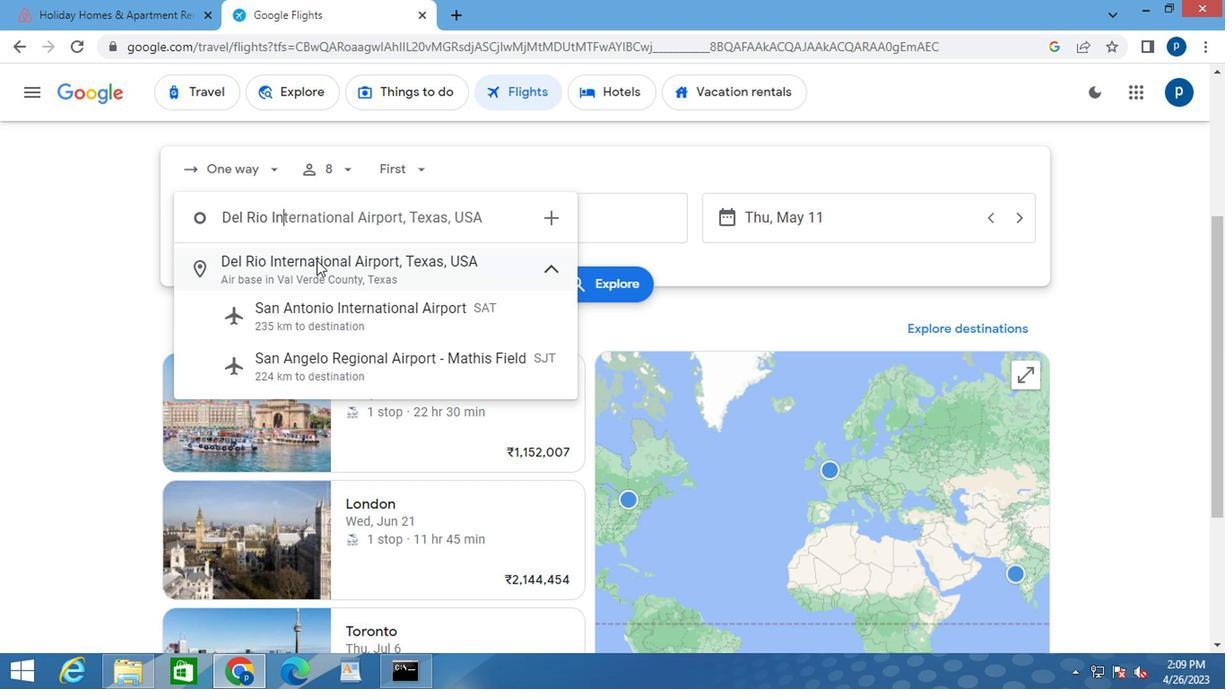 
Action: Mouse pressed left at (307, 269)
Screenshot: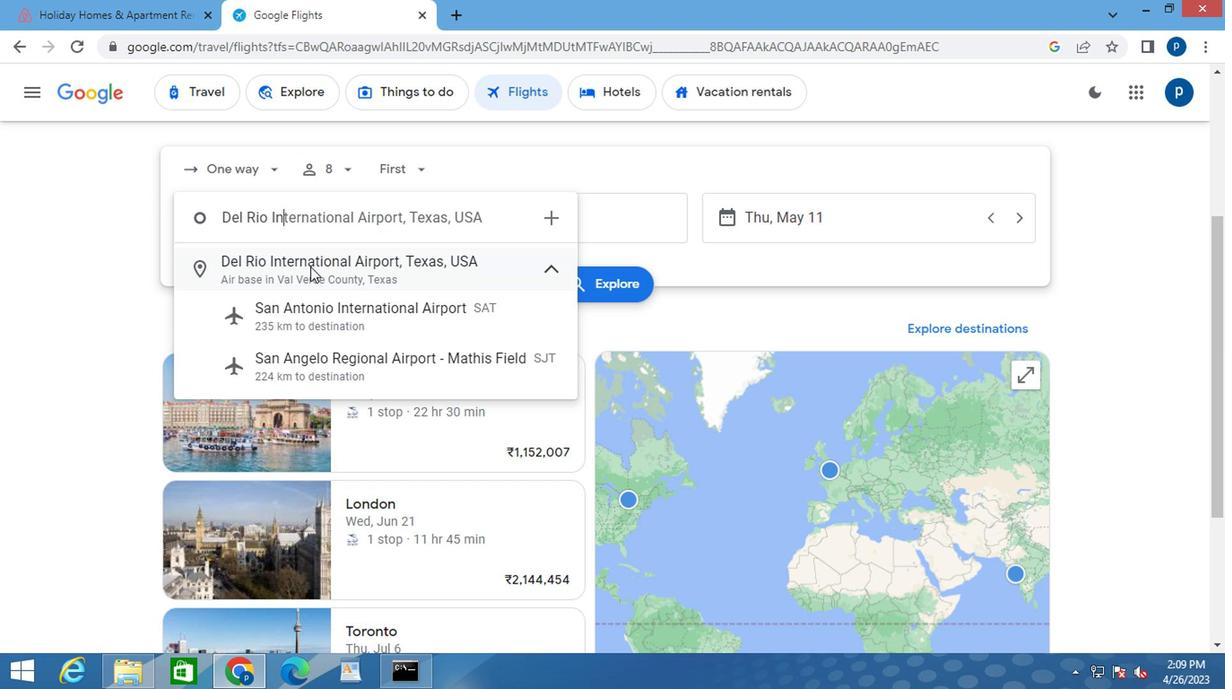 
Action: Mouse moved to (528, 226)
Screenshot: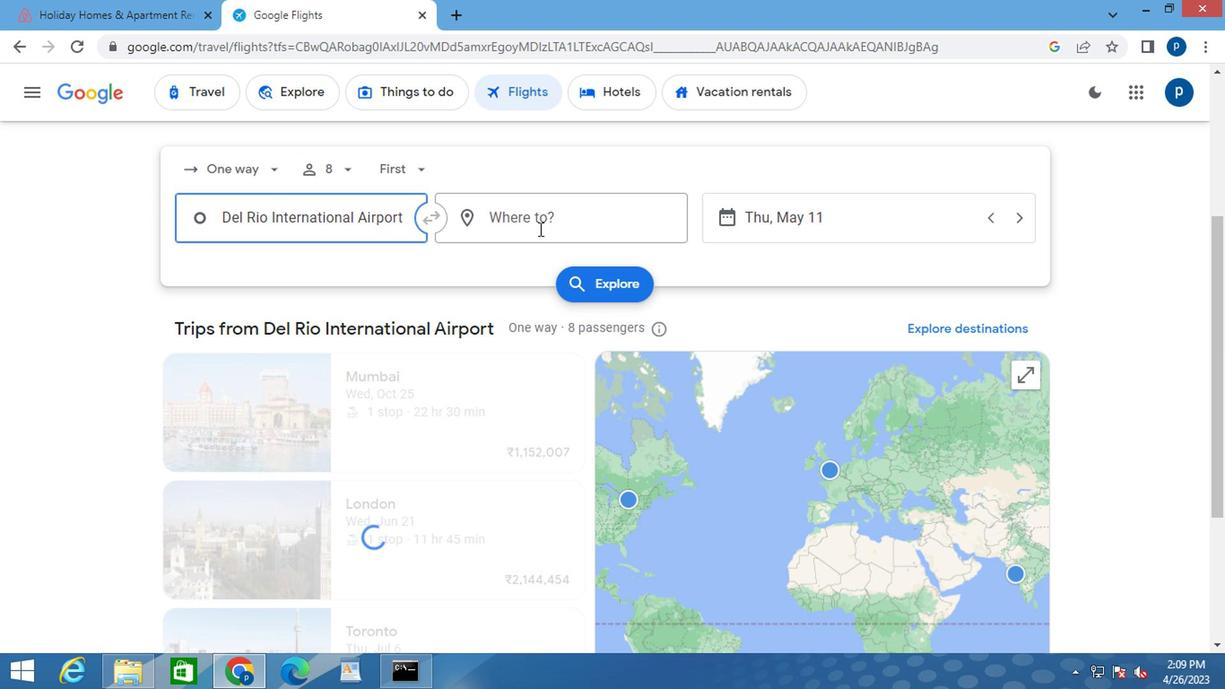 
Action: Mouse pressed left at (528, 226)
Screenshot: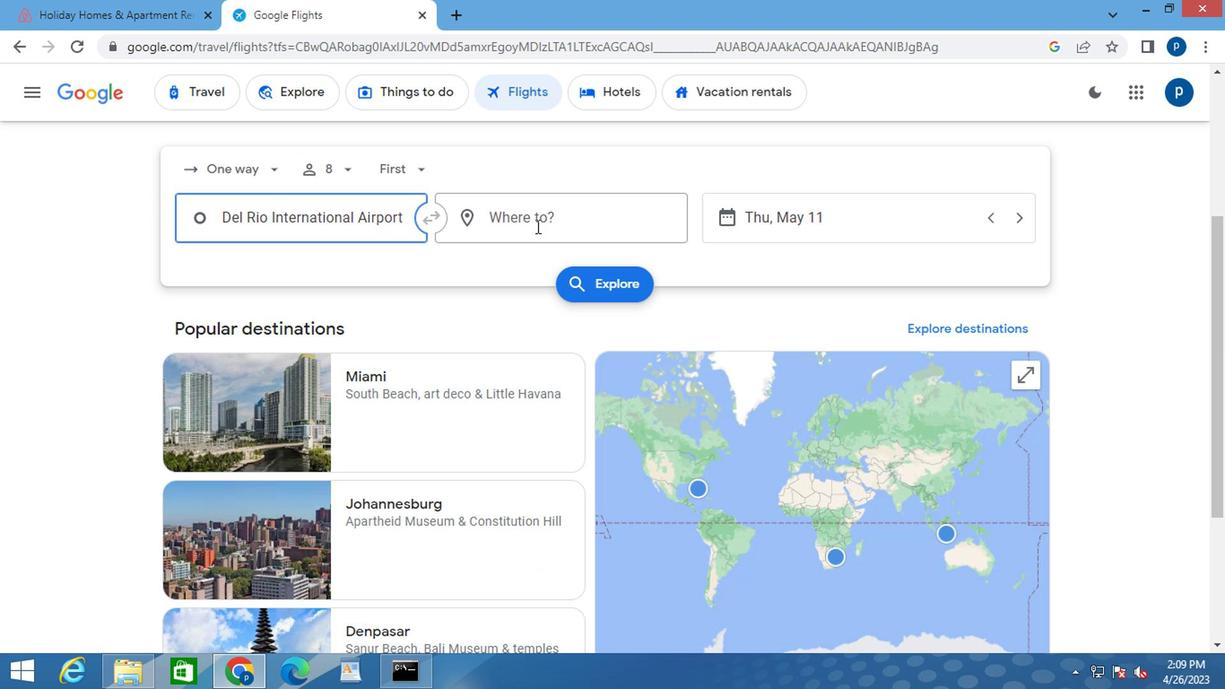 
Action: Key pressed <Key.caps_lock>p<Key.caps_lock>iedm
Screenshot: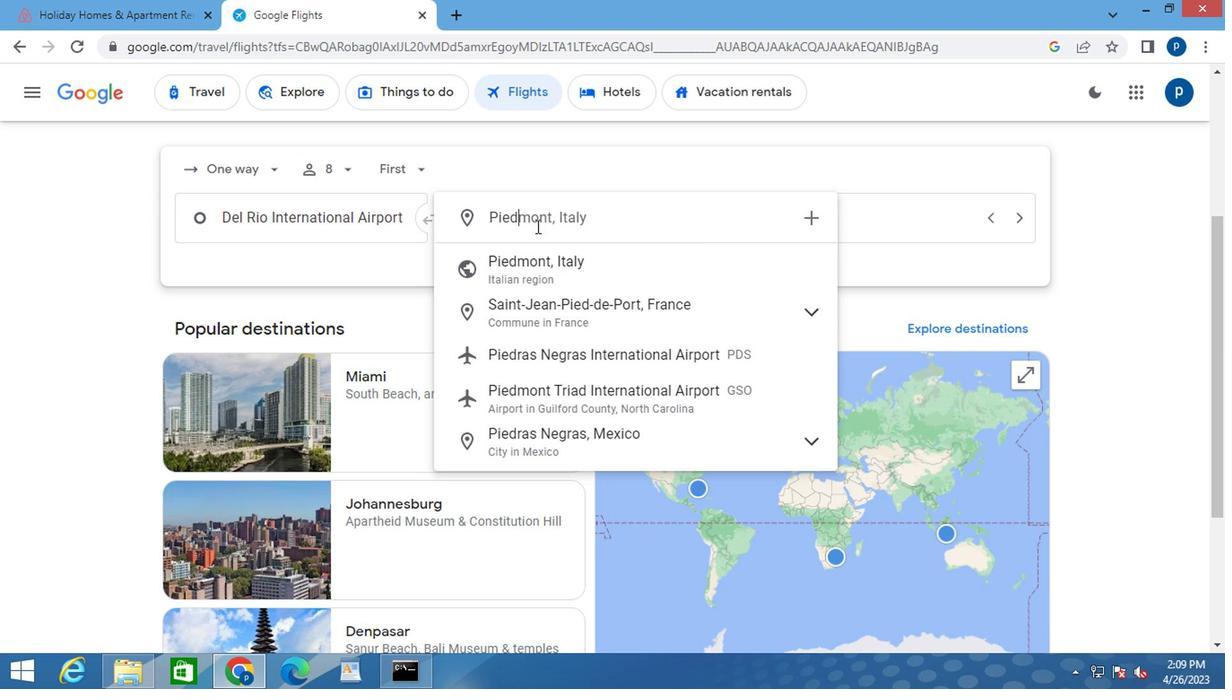 
Action: Mouse moved to (515, 319)
Screenshot: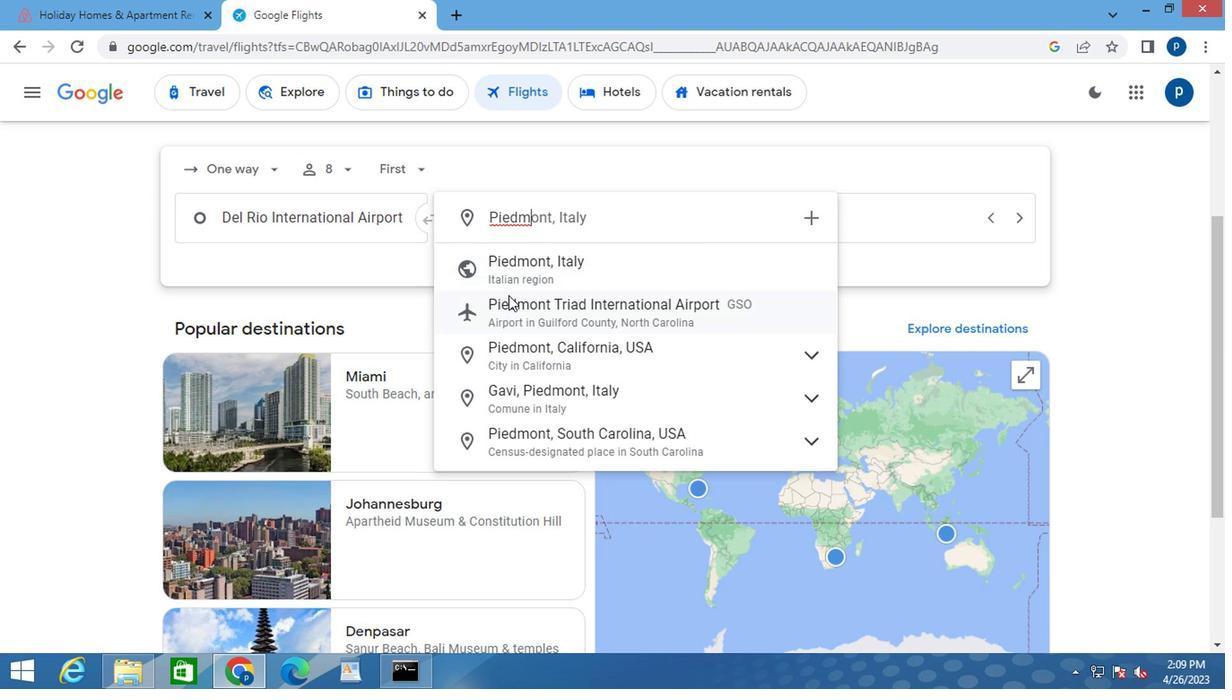 
Action: Mouse pressed left at (515, 319)
Screenshot: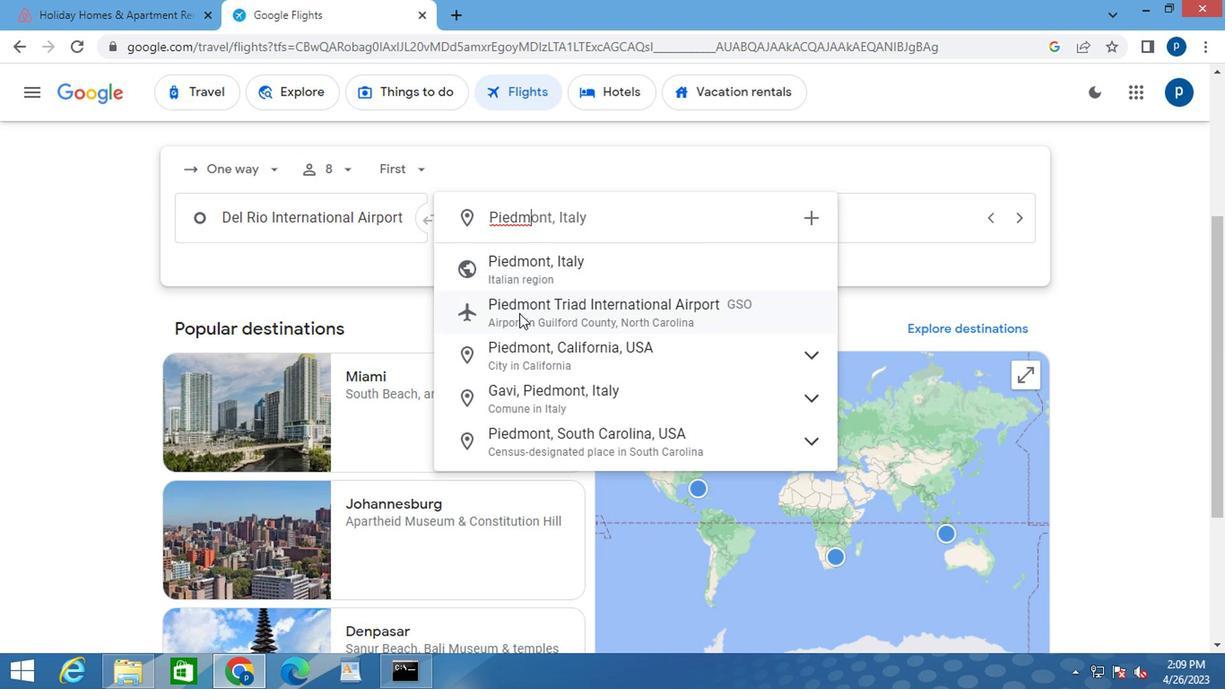 
Action: Mouse moved to (722, 223)
Screenshot: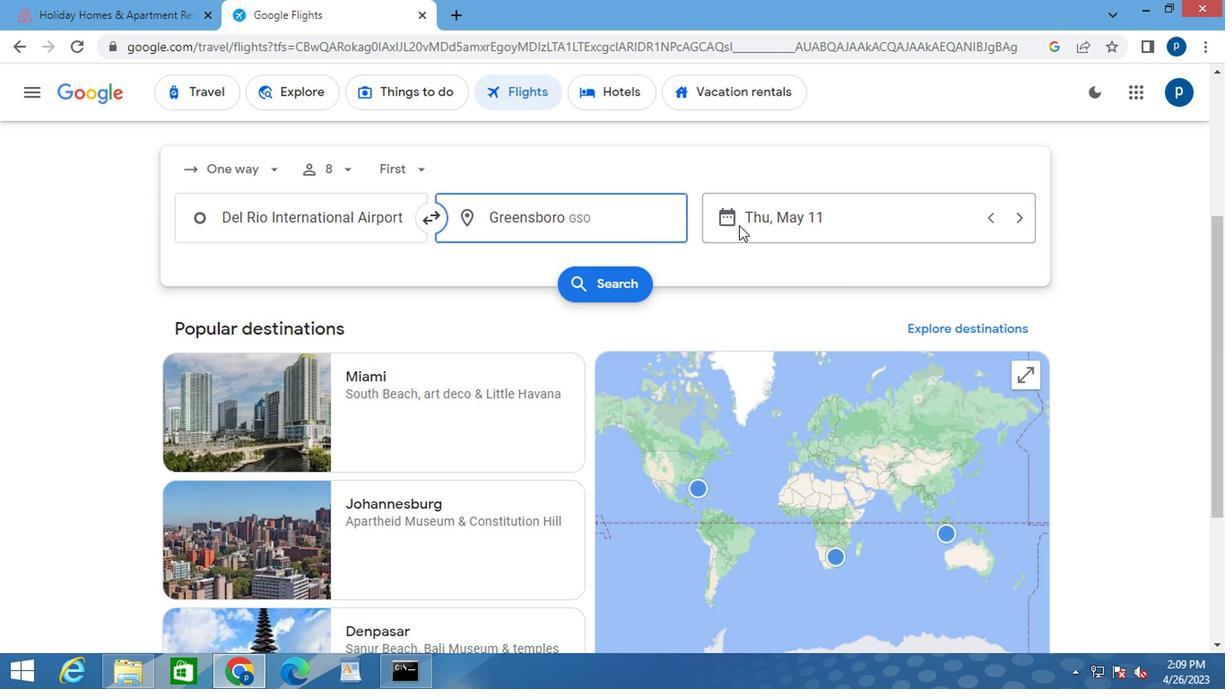
Action: Mouse pressed left at (722, 223)
Screenshot: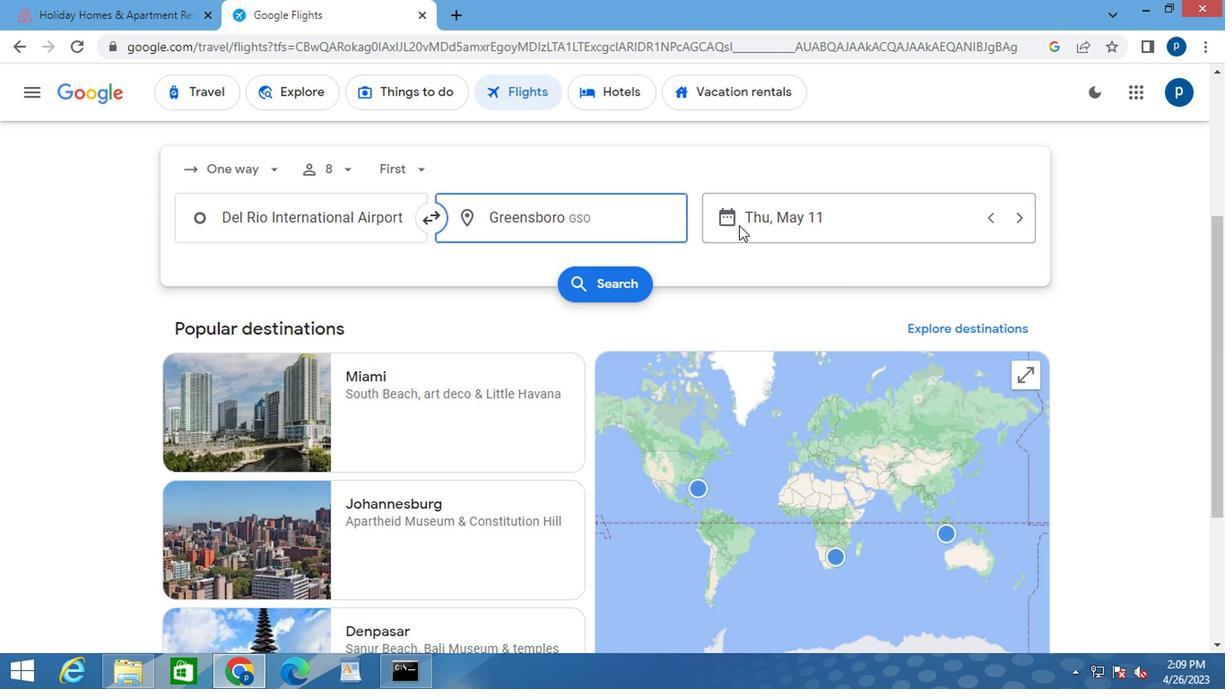 
Action: Mouse moved to (768, 305)
Screenshot: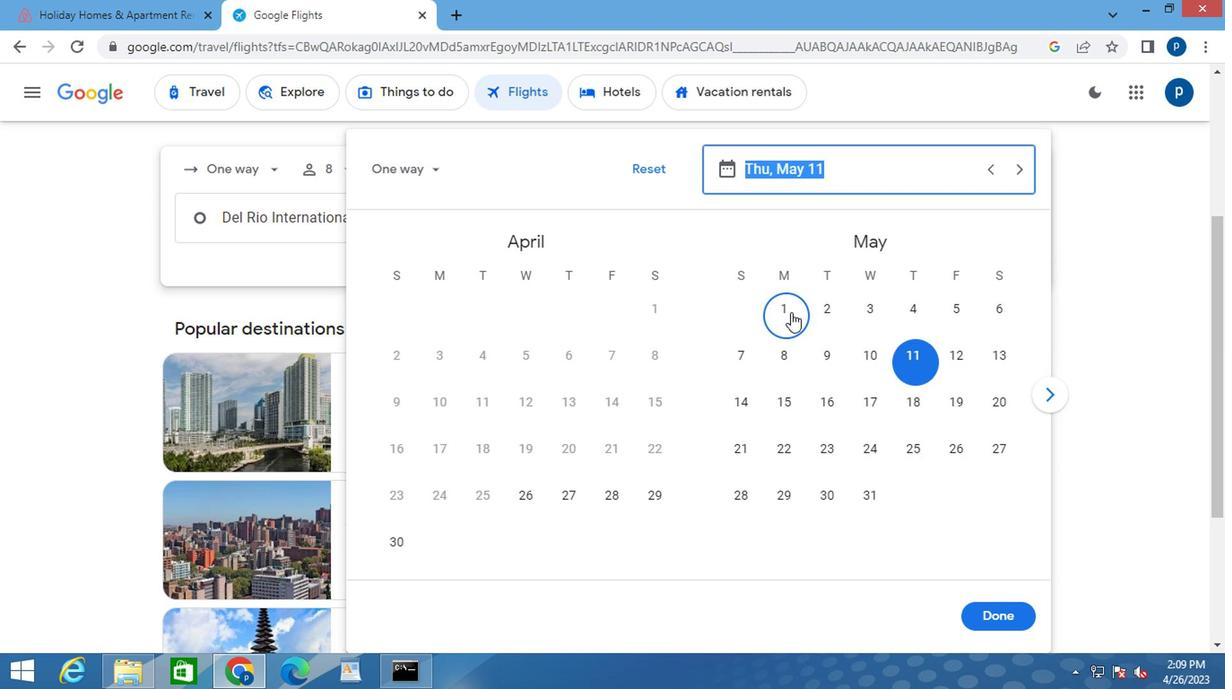 
Action: Mouse pressed left at (768, 305)
Screenshot: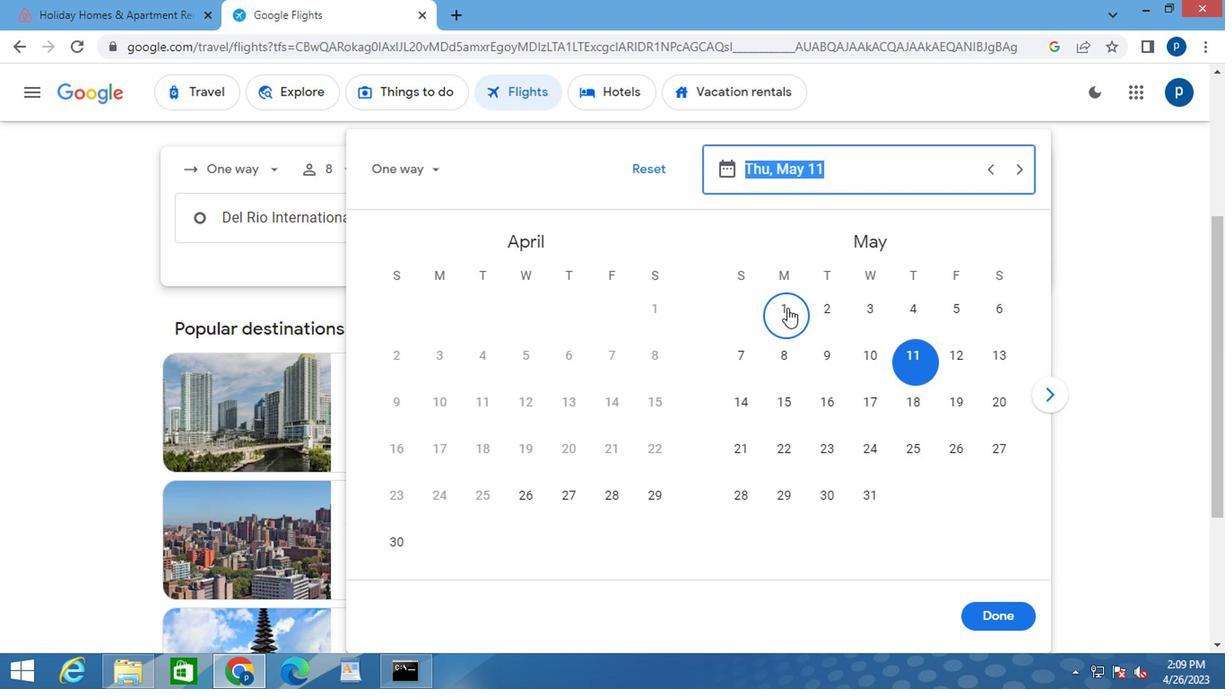 
Action: Mouse moved to (978, 613)
Screenshot: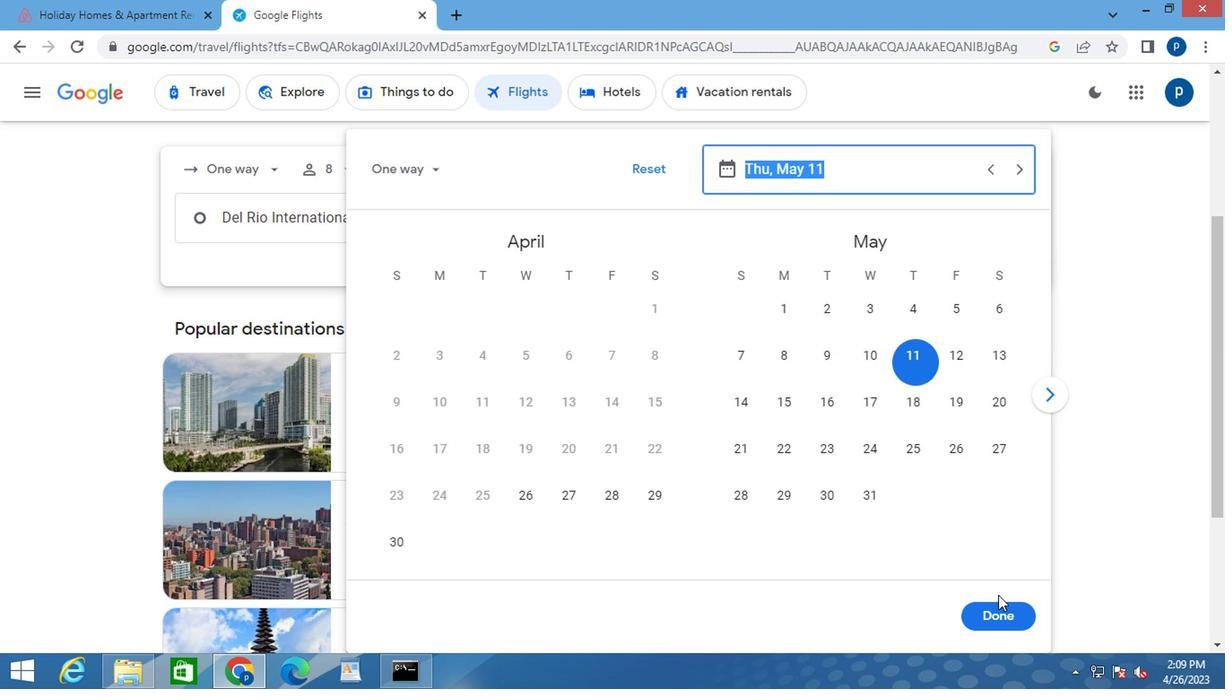 
Action: Mouse pressed left at (978, 613)
Screenshot: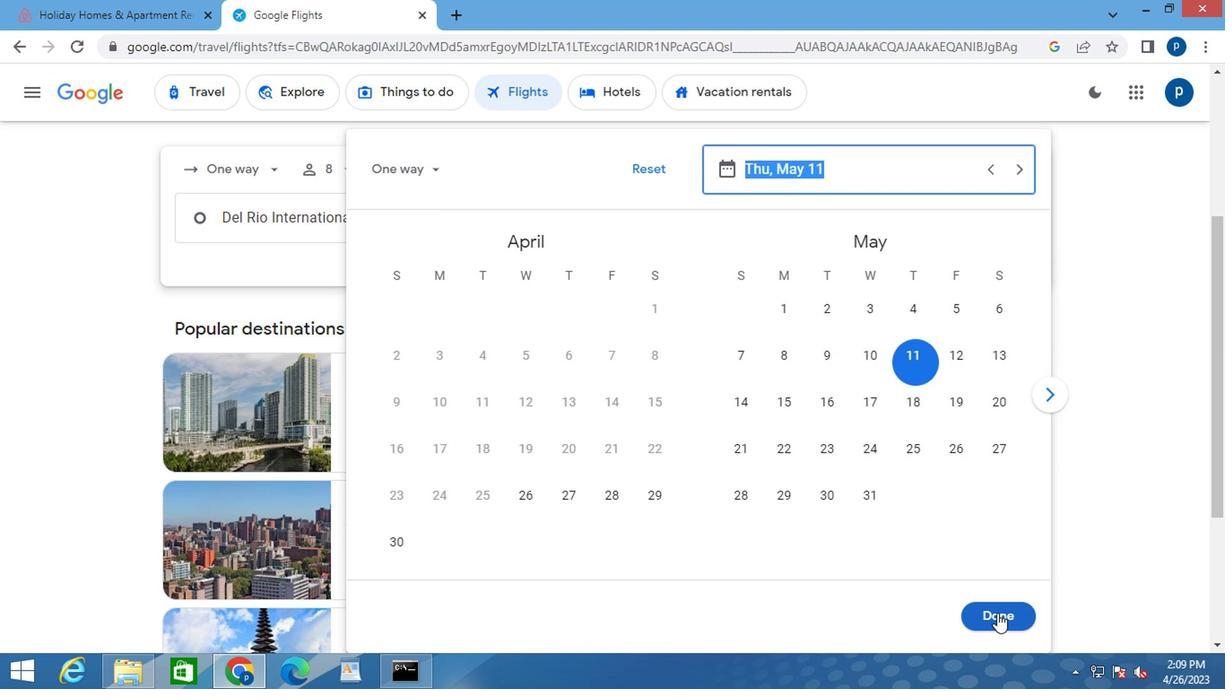 
Action: Mouse moved to (584, 266)
Screenshot: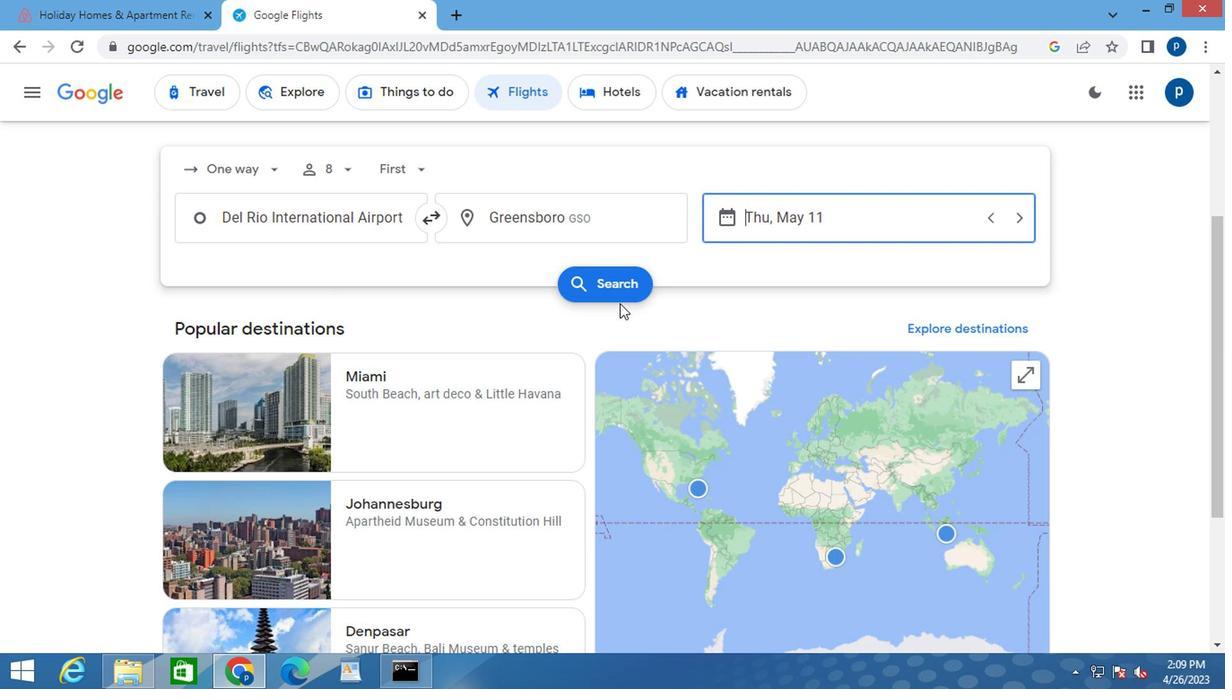 
Action: Mouse pressed left at (584, 266)
Screenshot: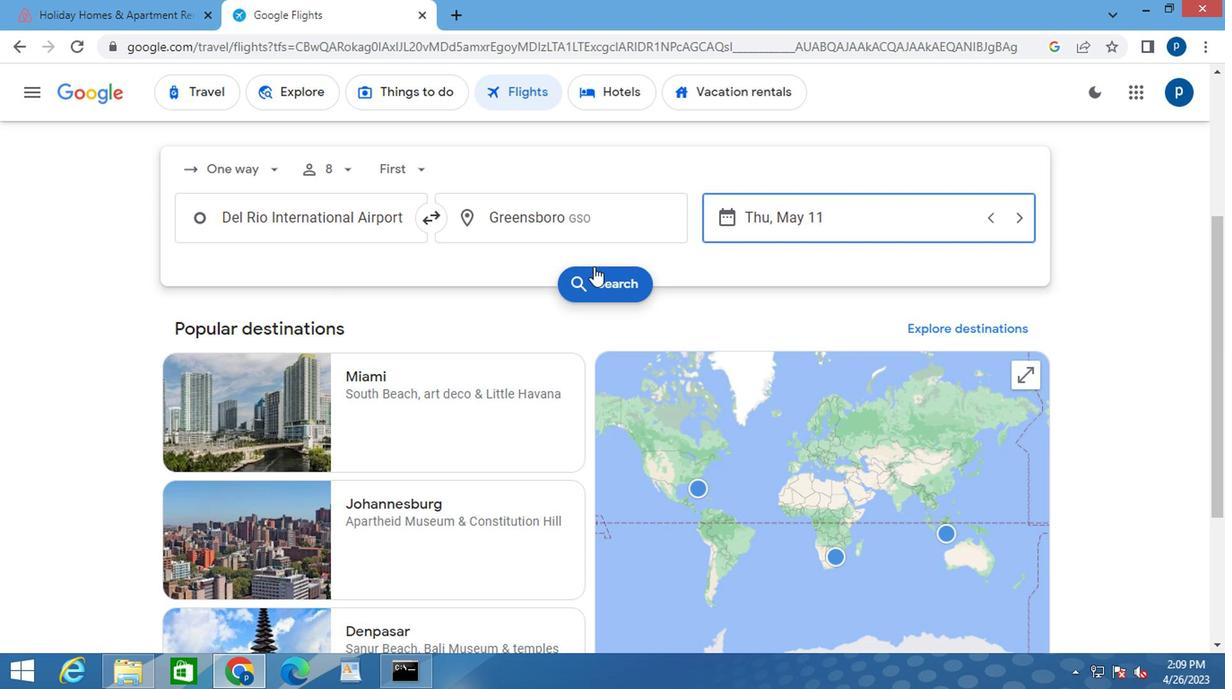 
Action: Mouse moved to (186, 250)
Screenshot: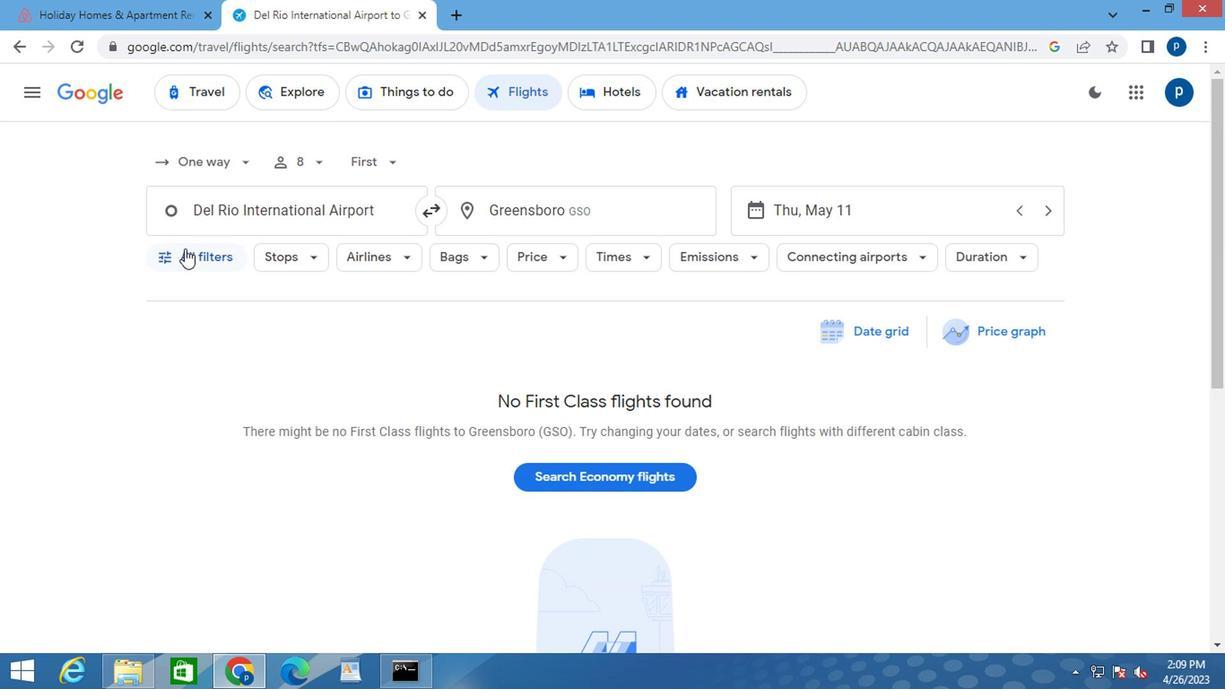 
Action: Mouse pressed left at (186, 250)
Screenshot: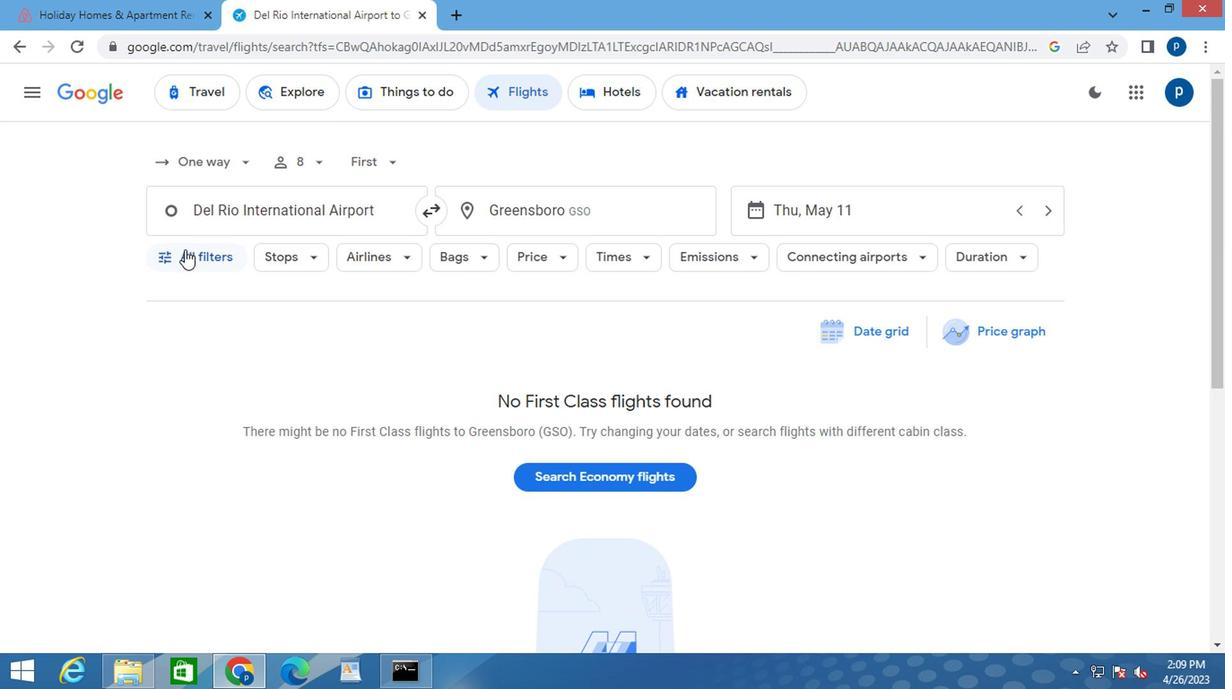 
Action: Mouse moved to (267, 390)
Screenshot: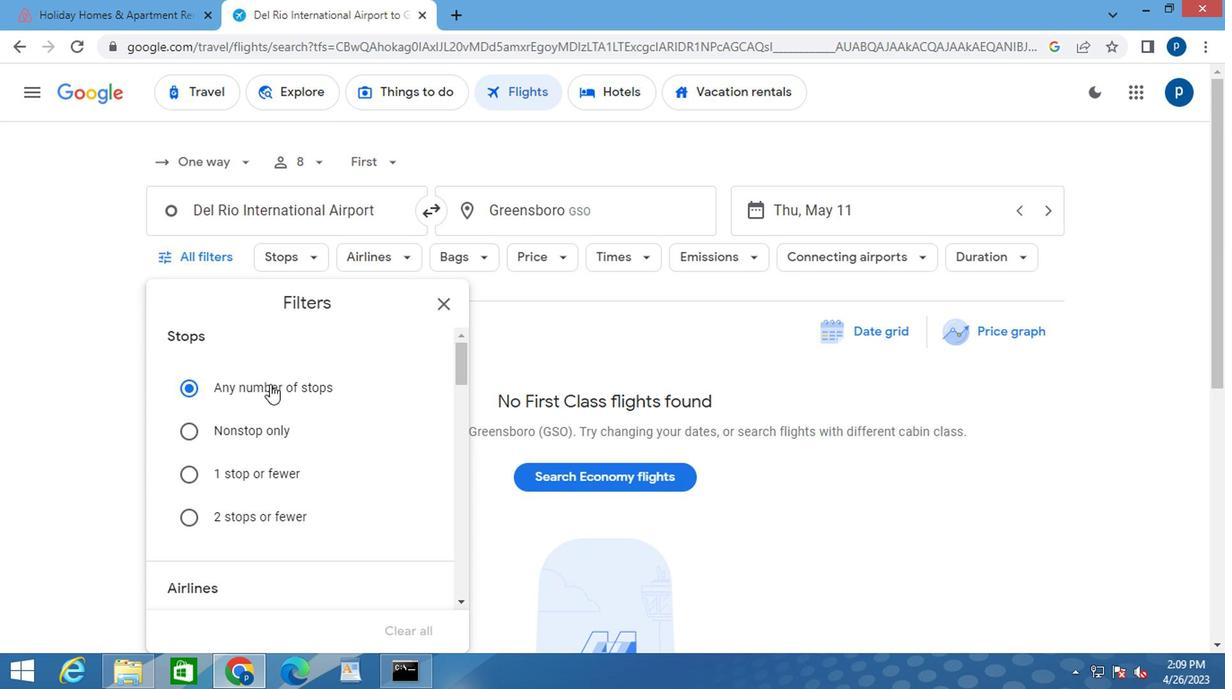 
Action: Mouse scrolled (267, 389) with delta (0, -1)
Screenshot: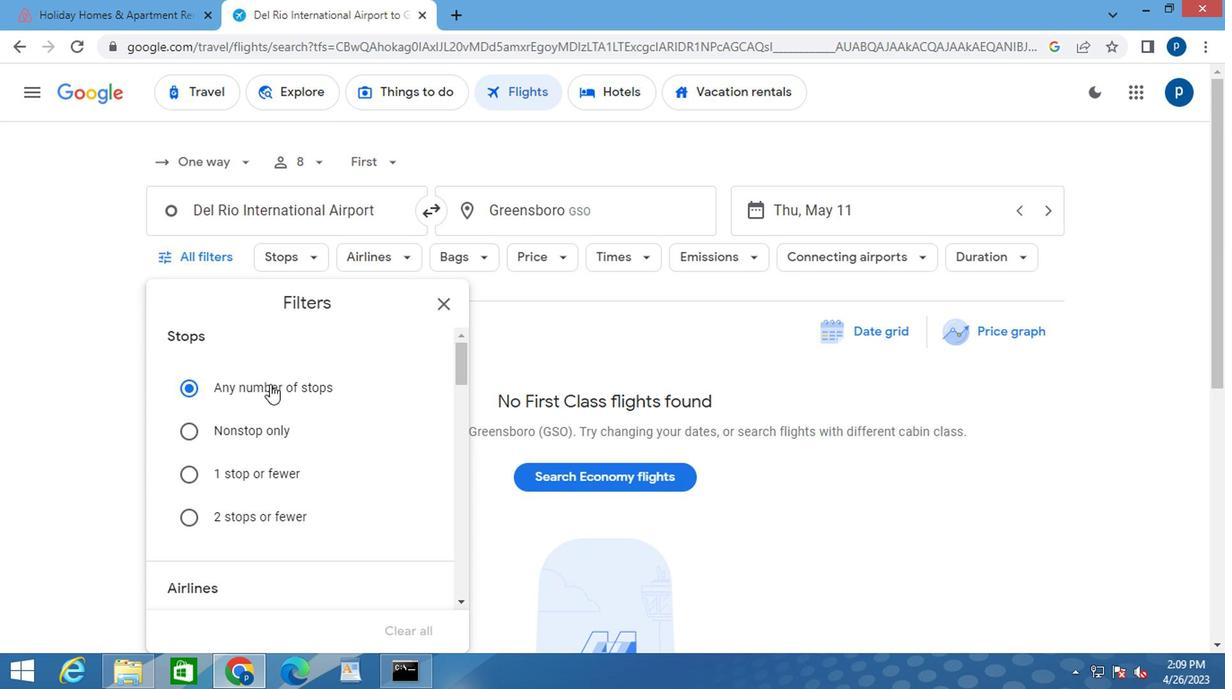 
Action: Mouse moved to (266, 392)
Screenshot: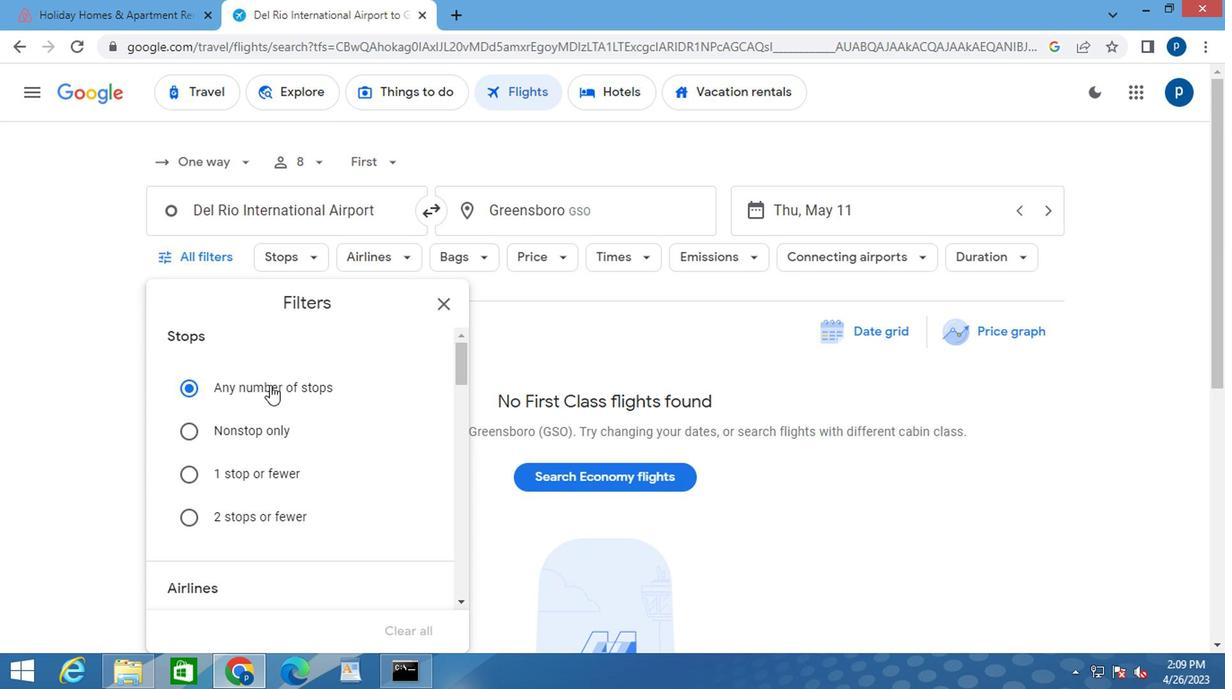 
Action: Mouse scrolled (266, 391) with delta (0, -1)
Screenshot: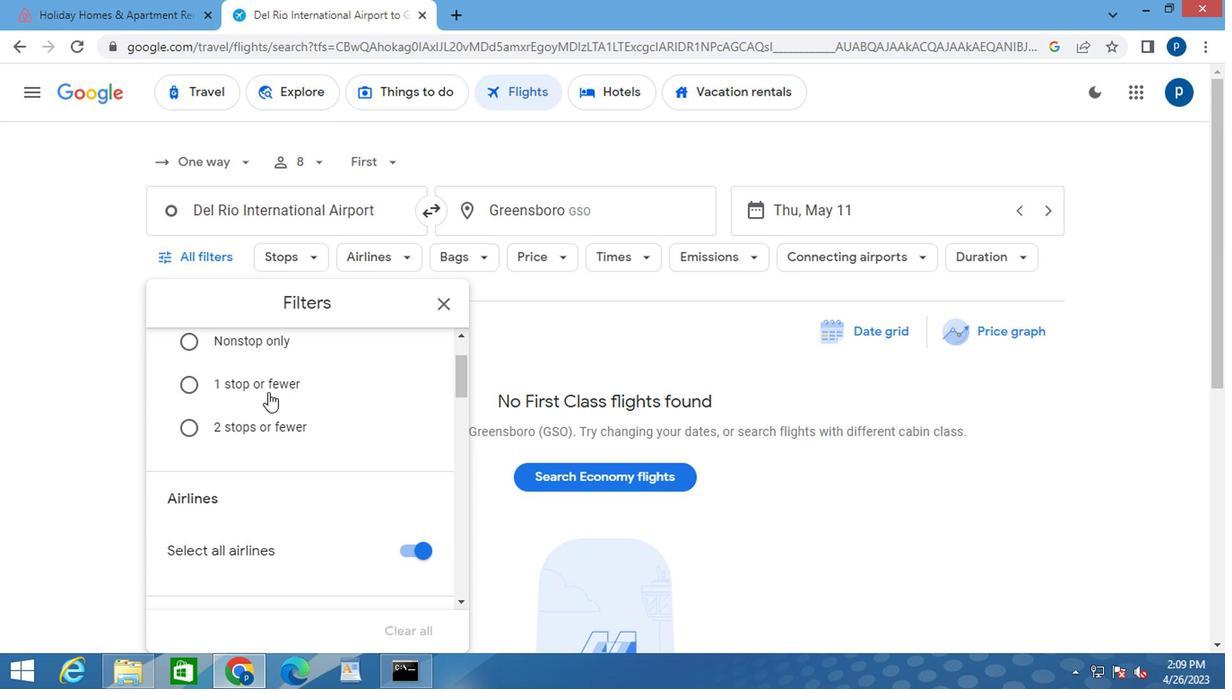 
Action: Mouse moved to (271, 403)
Screenshot: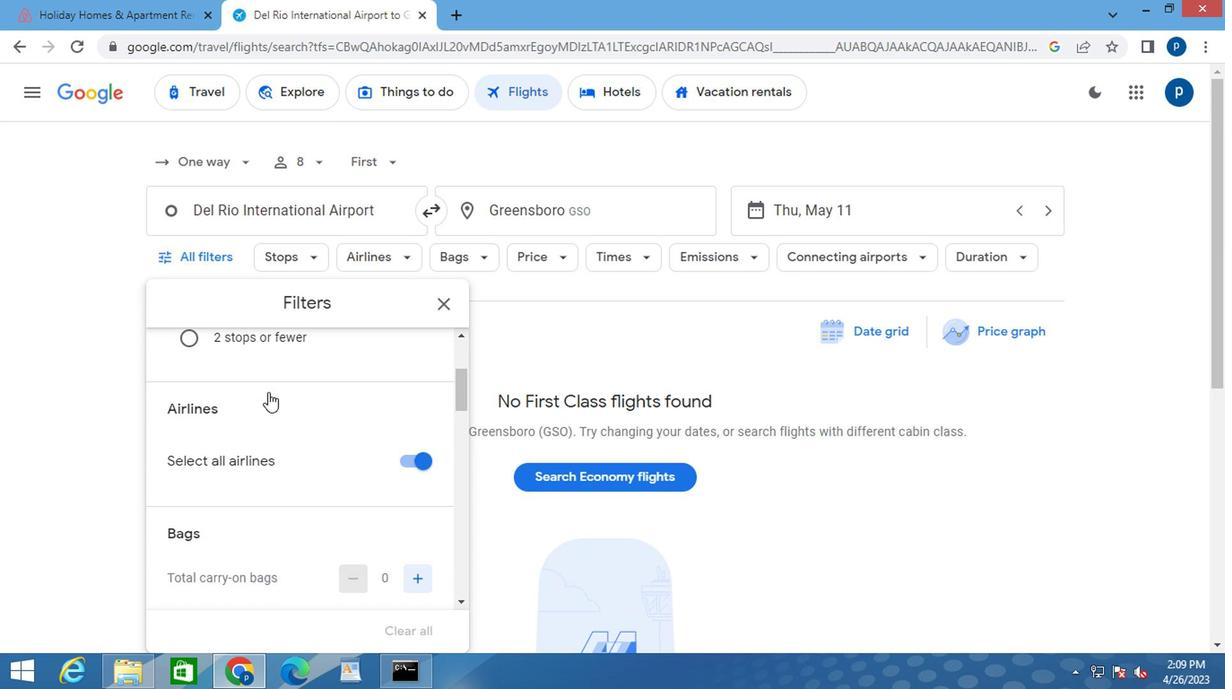 
Action: Mouse scrolled (271, 402) with delta (0, -1)
Screenshot: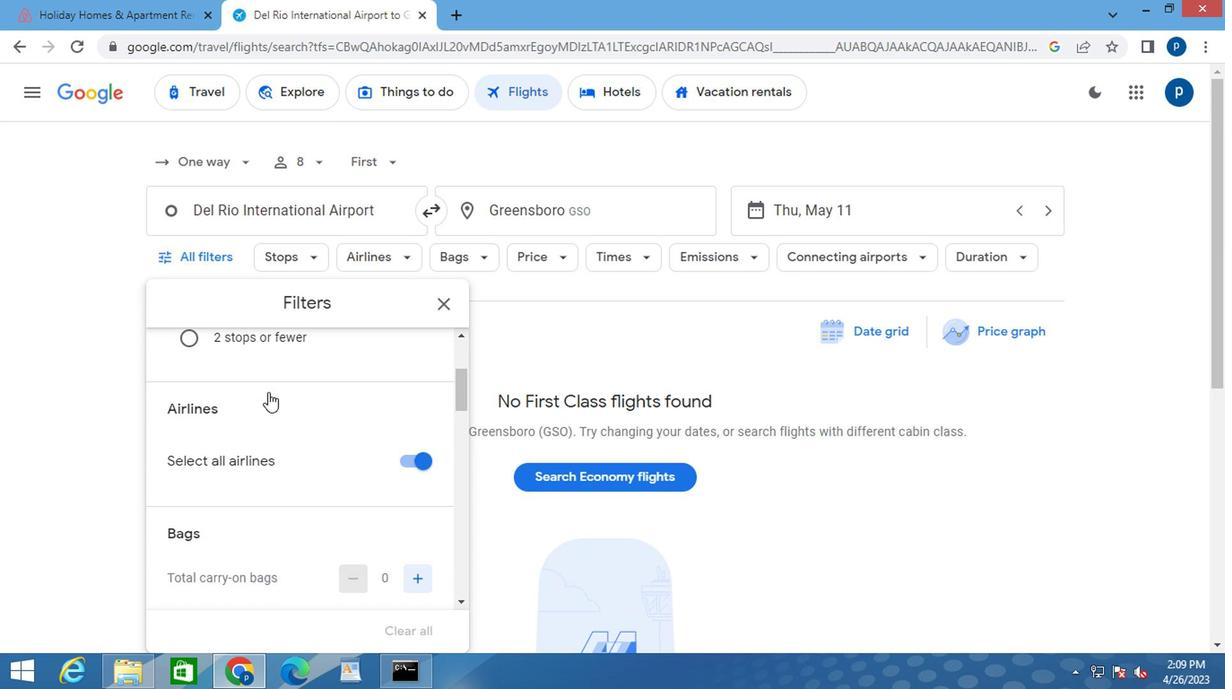 
Action: Mouse moved to (356, 463)
Screenshot: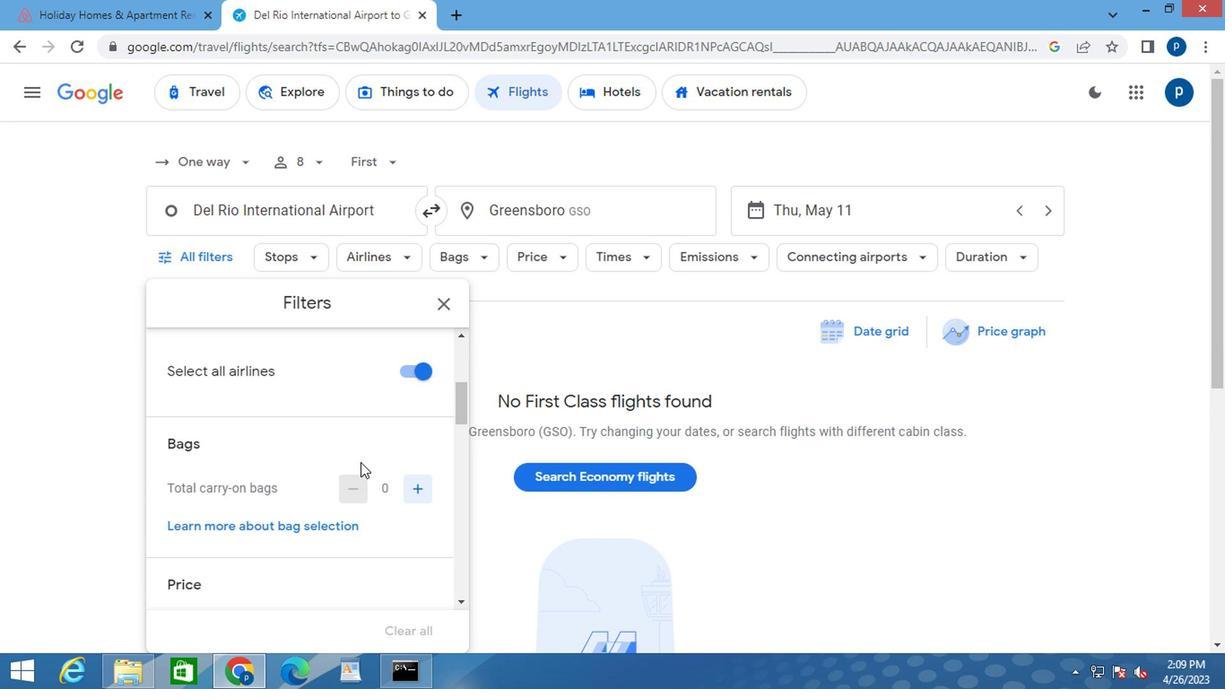 
Action: Mouse scrolled (356, 462) with delta (0, -1)
Screenshot: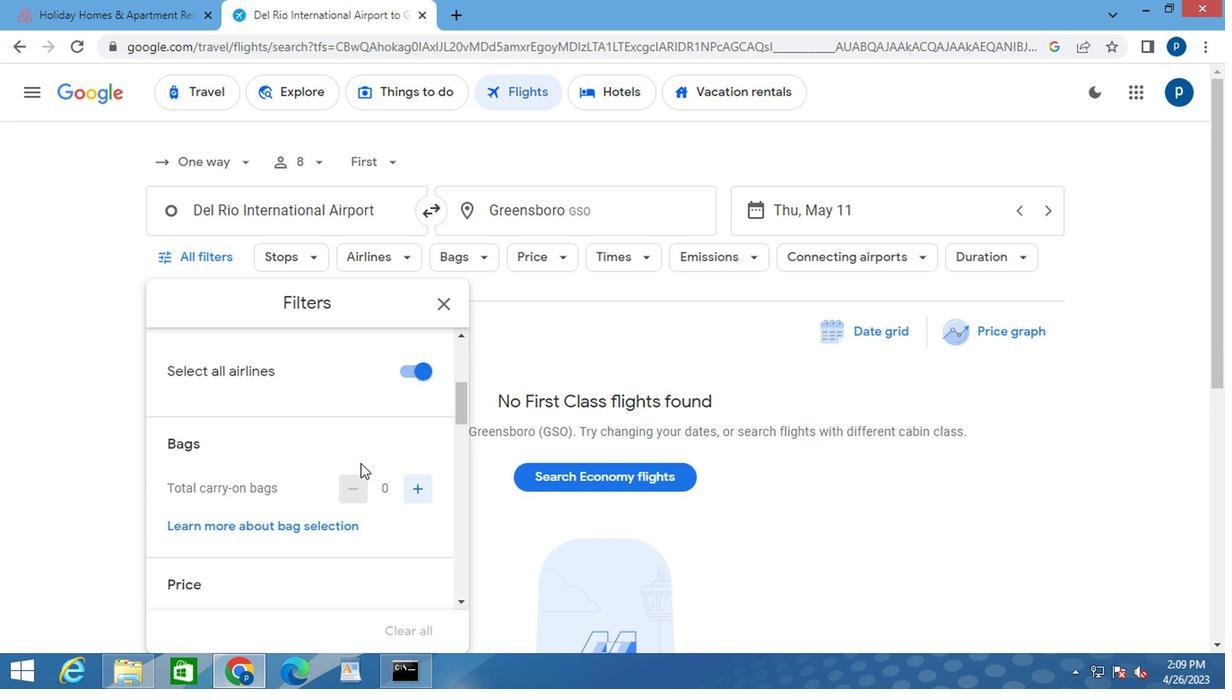 
Action: Mouse moved to (332, 463)
Screenshot: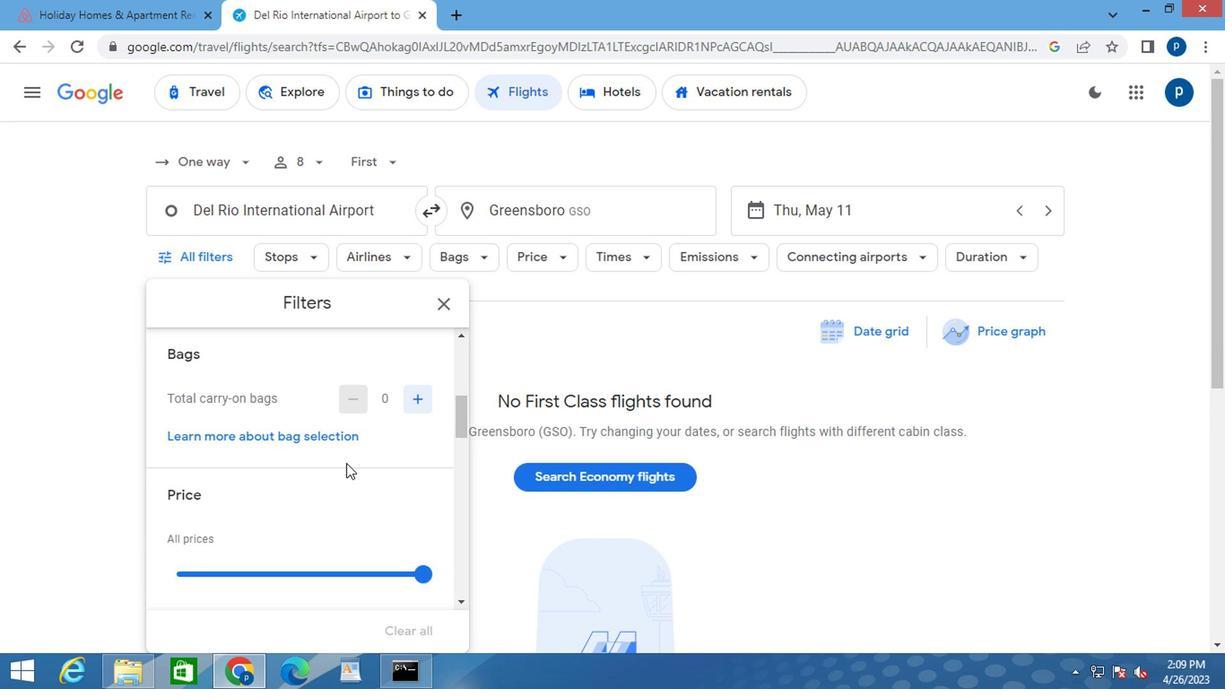 
Action: Mouse scrolled (332, 462) with delta (0, -1)
Screenshot: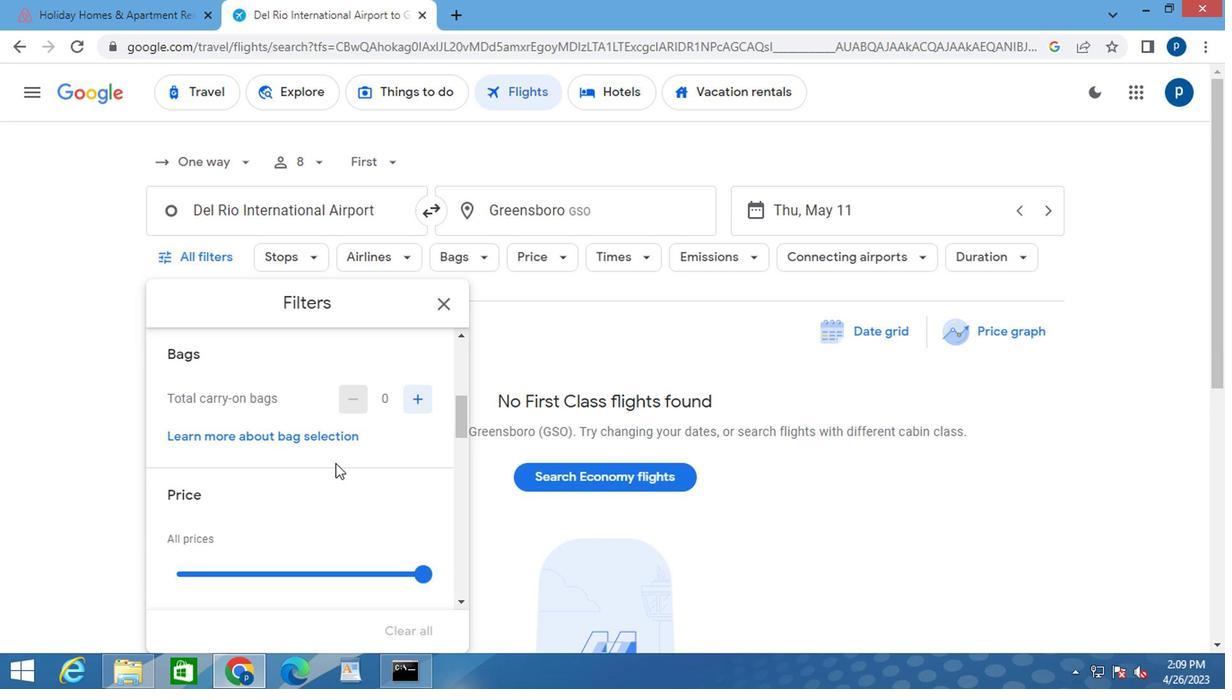 
Action: Mouse moved to (416, 483)
Screenshot: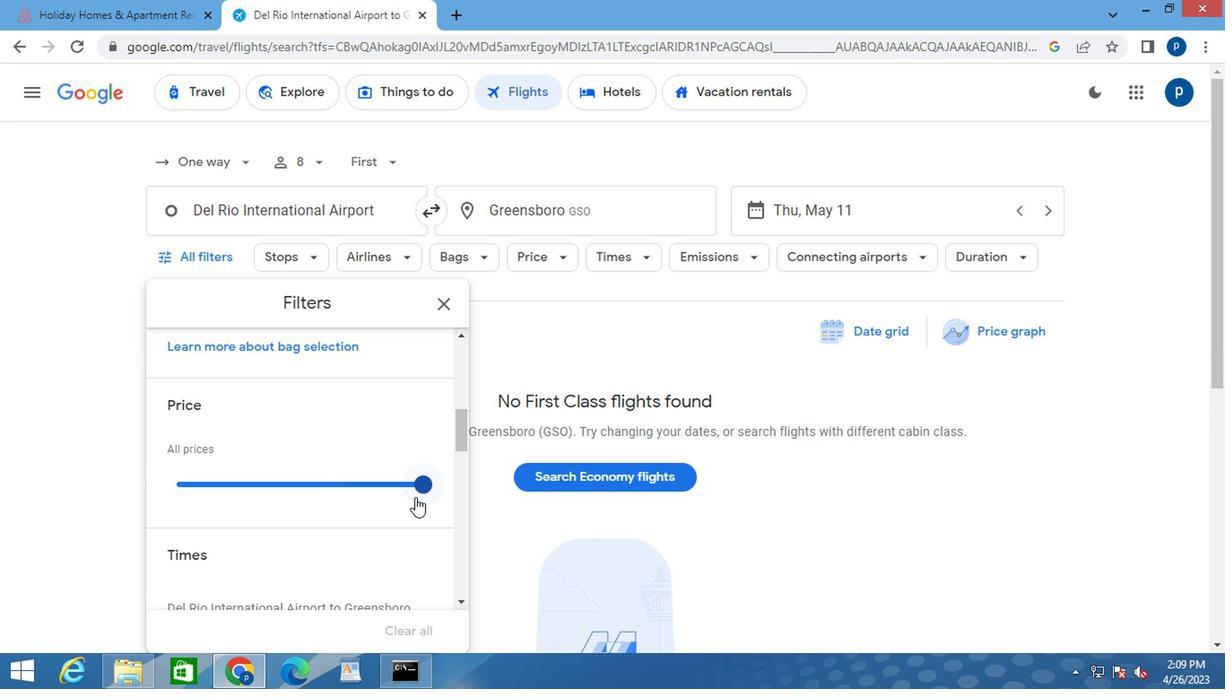 
Action: Mouse pressed left at (416, 483)
Screenshot: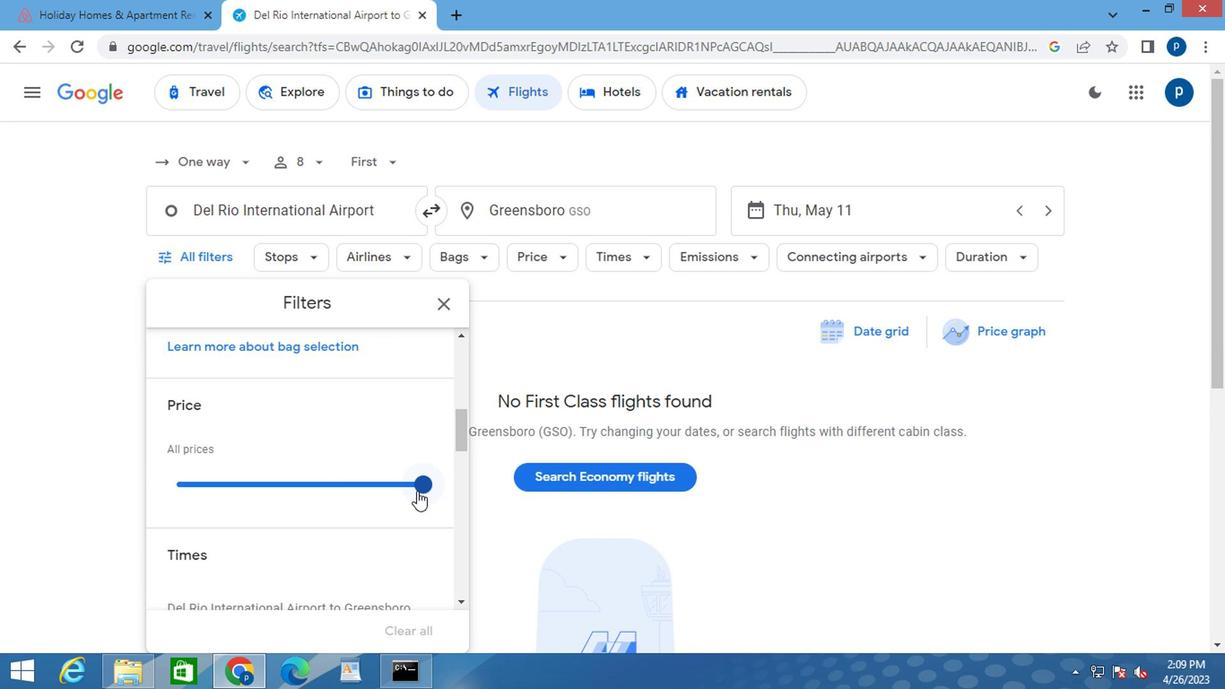 
Action: Mouse moved to (340, 506)
Screenshot: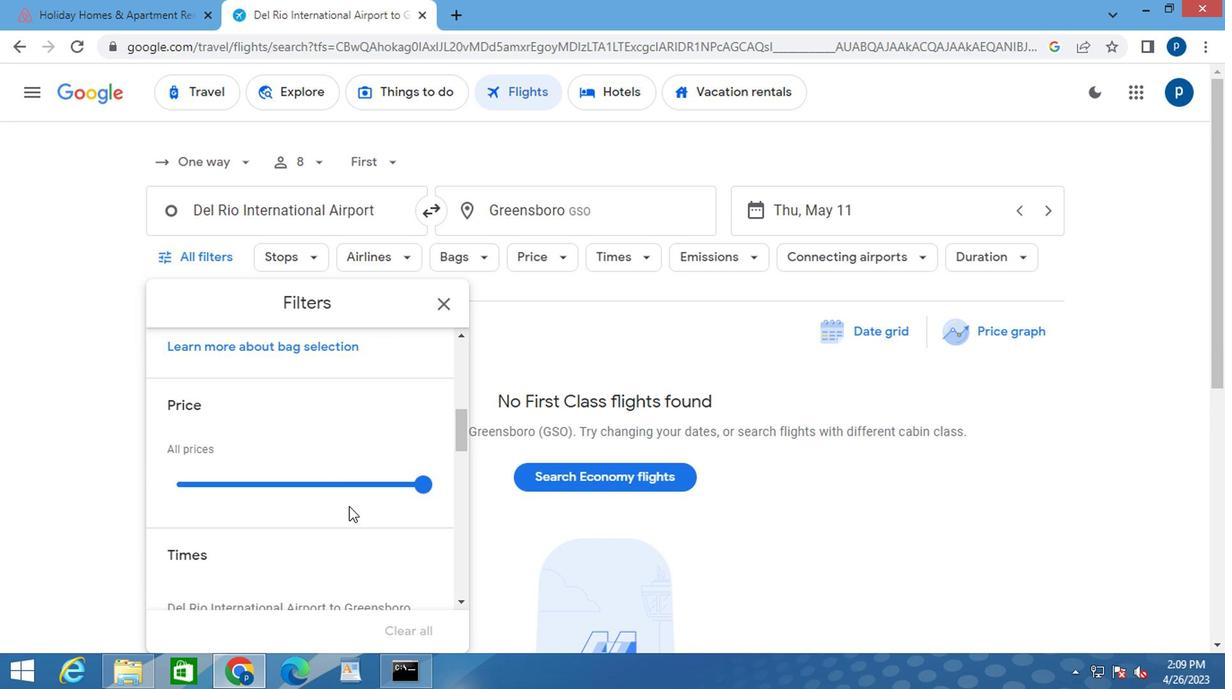 
Action: Mouse scrolled (340, 505) with delta (0, 0)
Screenshot: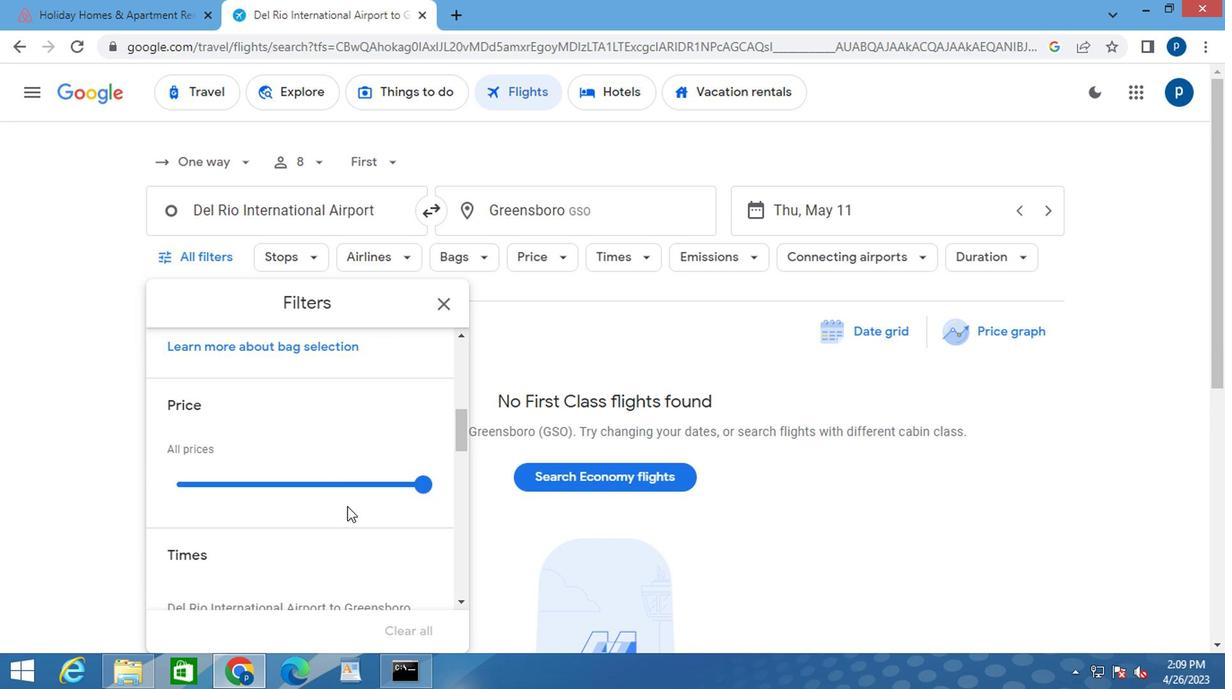 
Action: Mouse scrolled (340, 505) with delta (0, 0)
Screenshot: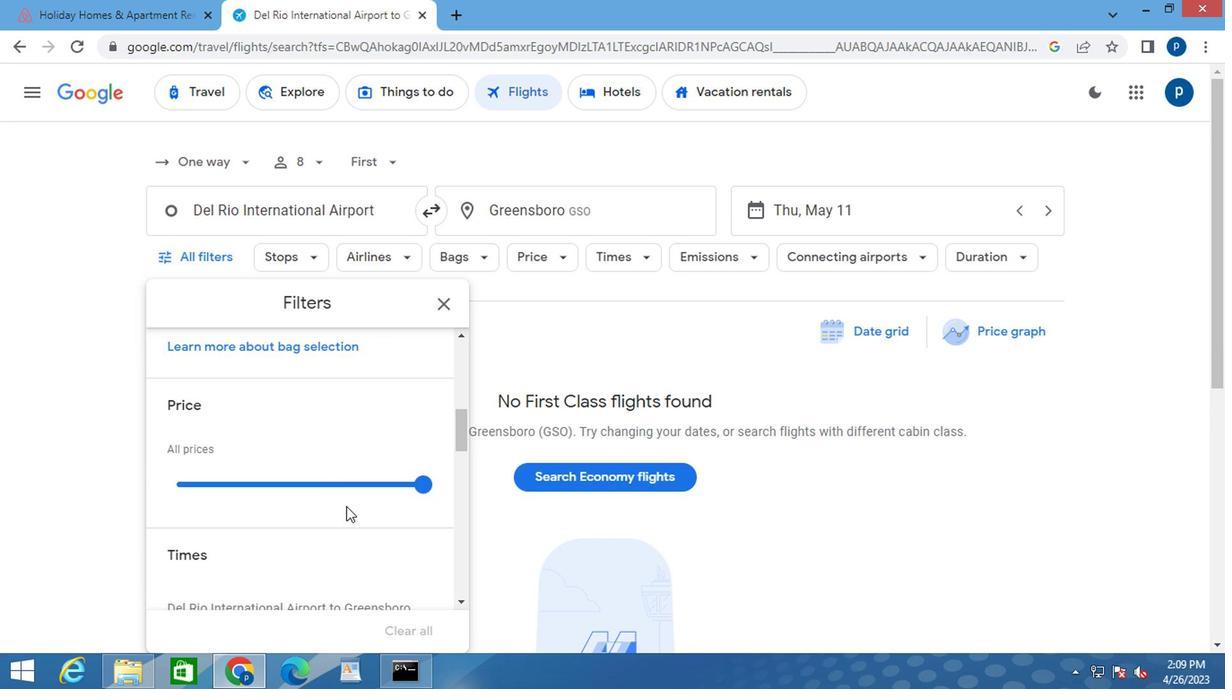 
Action: Mouse moved to (183, 504)
Screenshot: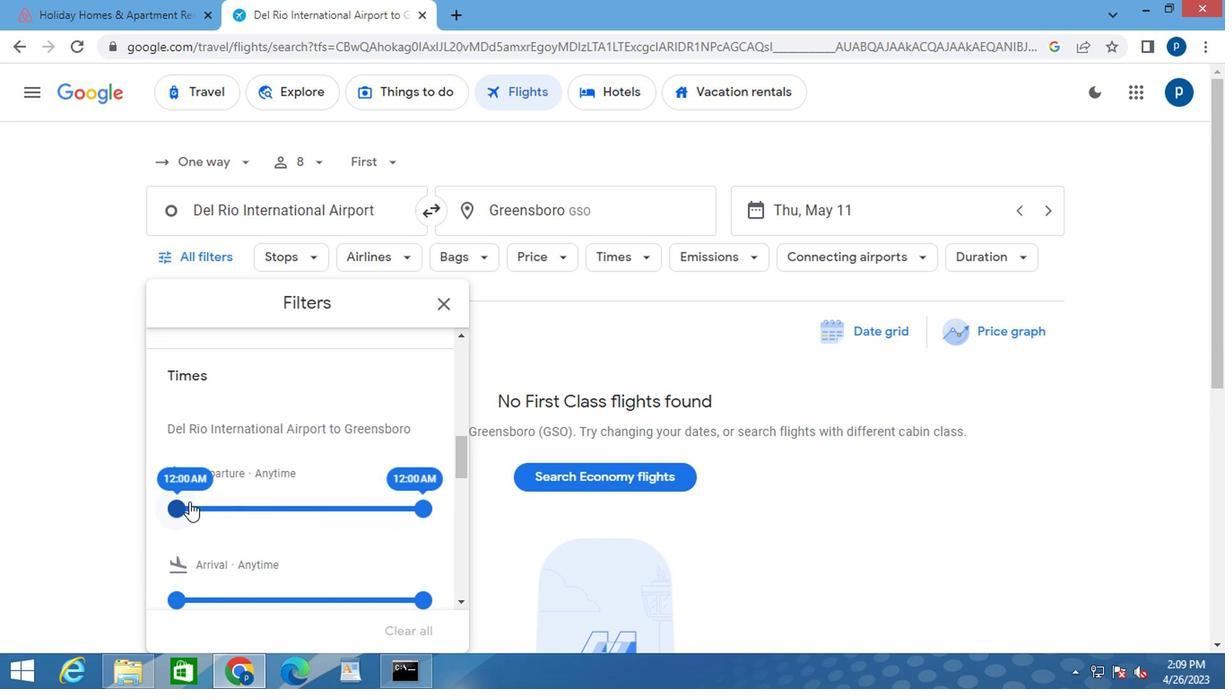 
Action: Mouse pressed left at (183, 504)
Screenshot: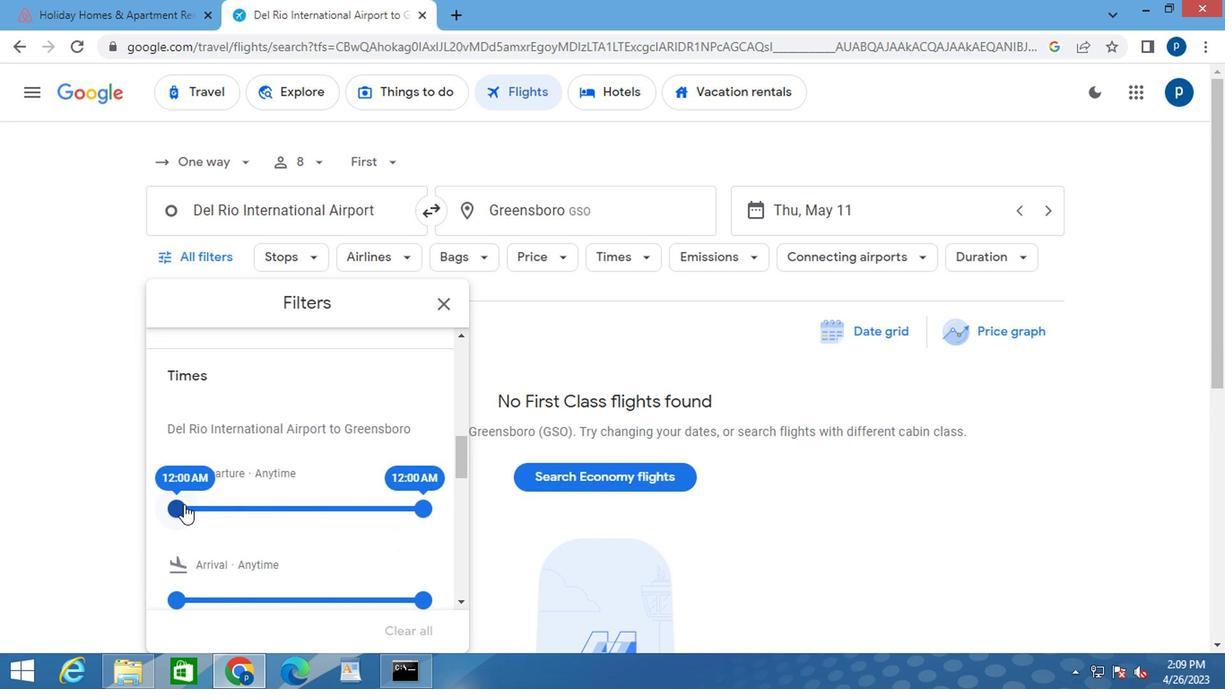 
Action: Mouse moved to (418, 507)
Screenshot: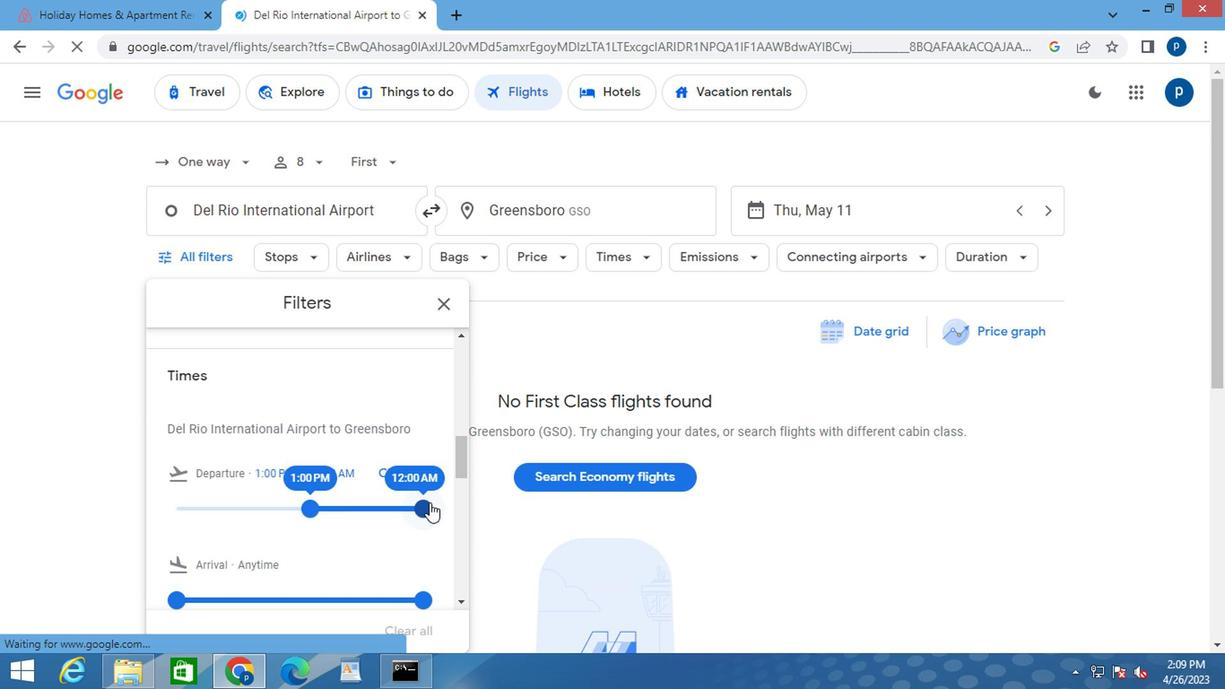 
Action: Mouse pressed left at (418, 507)
Screenshot: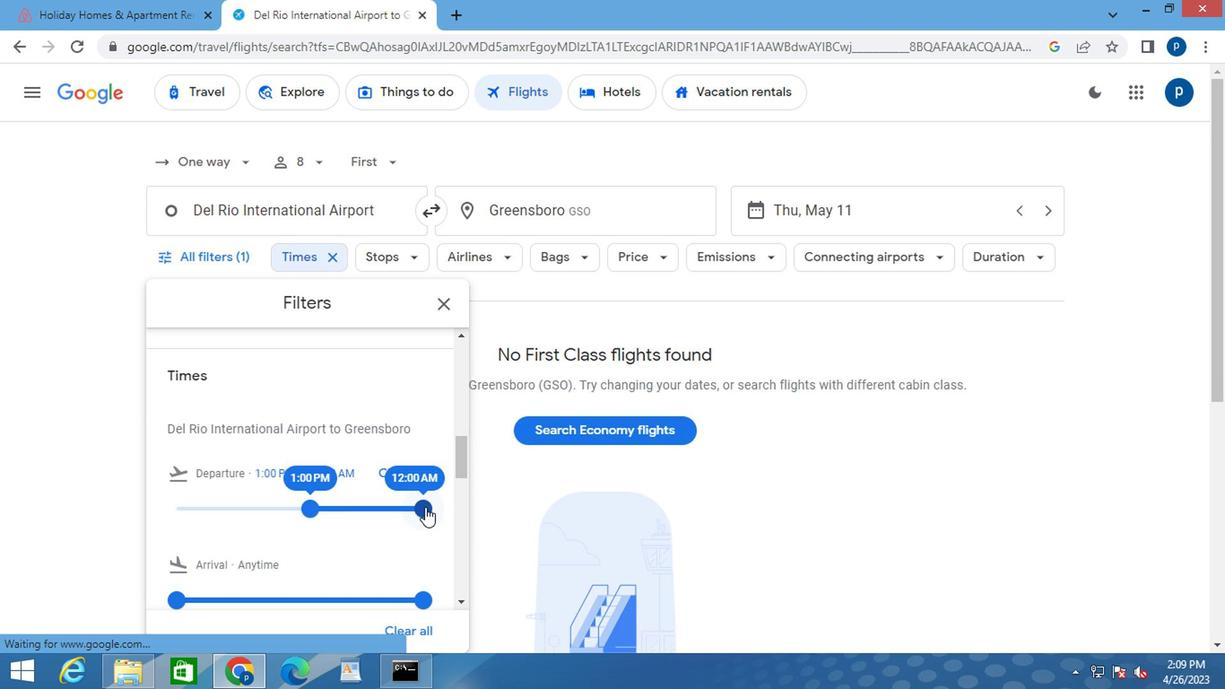 
Action: Mouse moved to (430, 302)
Screenshot: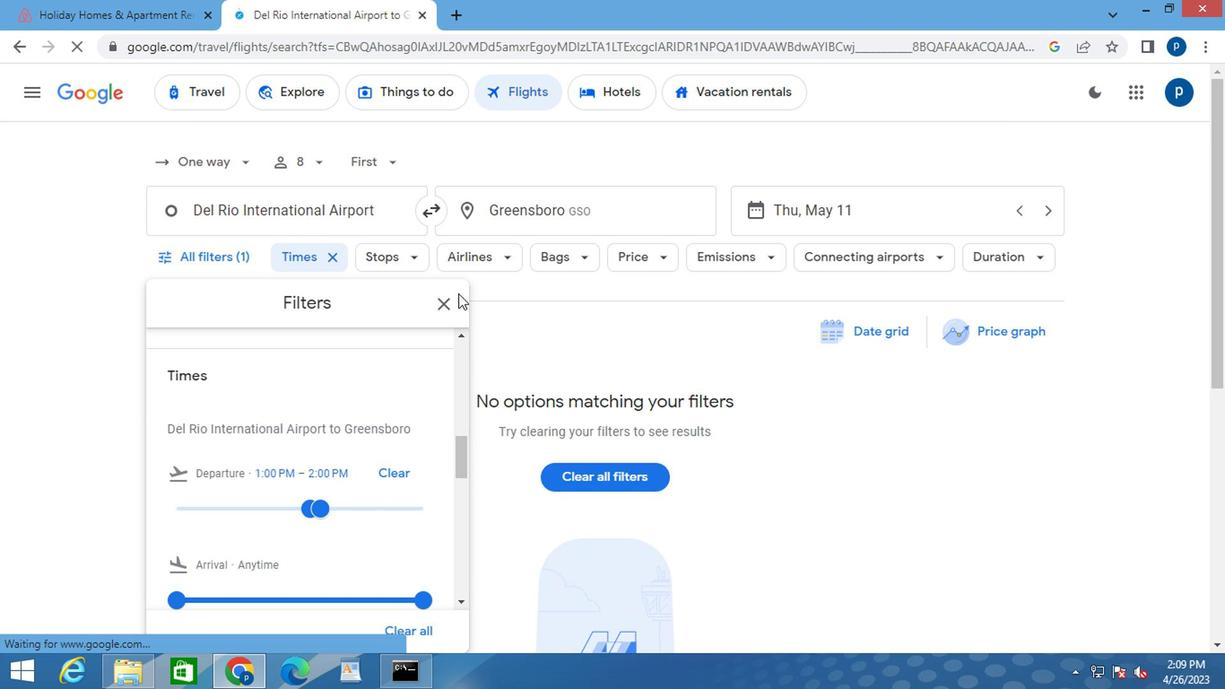 
Action: Mouse pressed left at (430, 302)
Screenshot: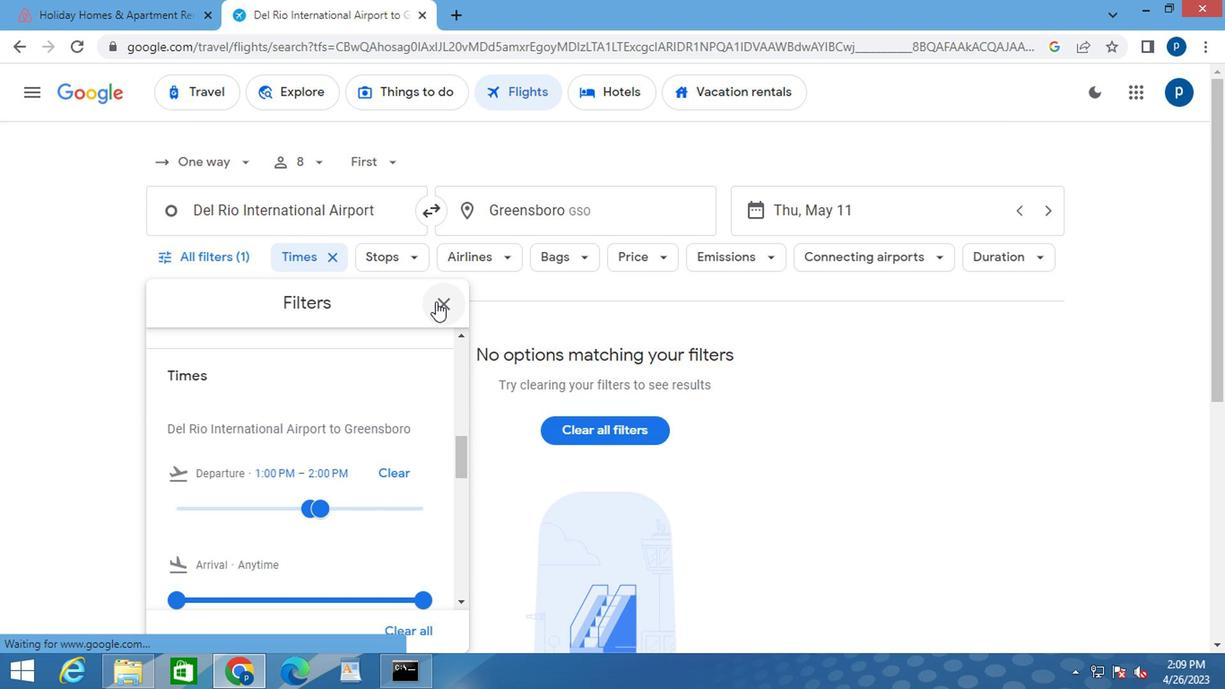 
